 Task: Check the traffic conditions on Interstate 71 in Cincinnati.
Action: Mouse moved to (115, 71)
Screenshot: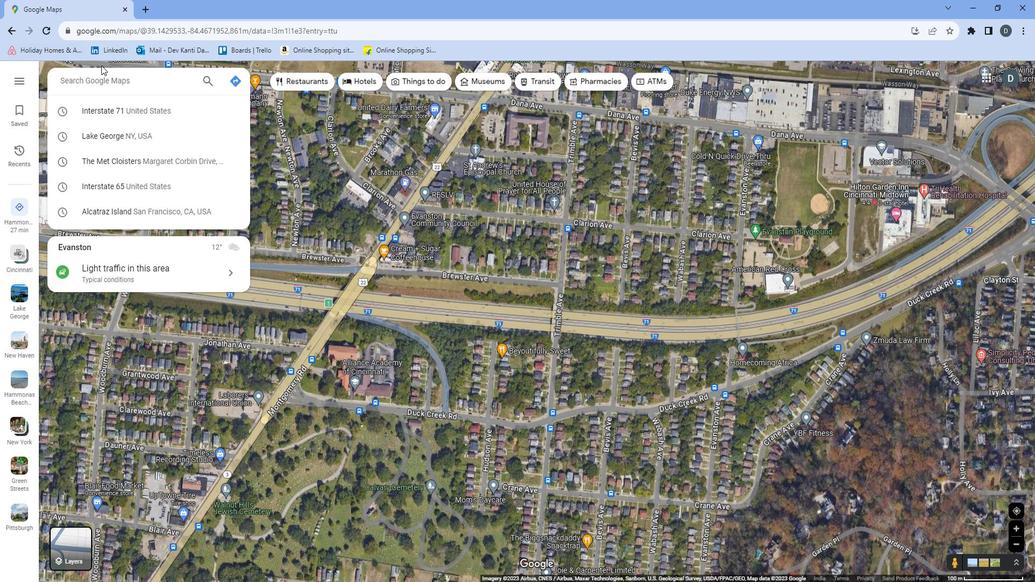 
Action: Mouse pressed left at (115, 71)
Screenshot: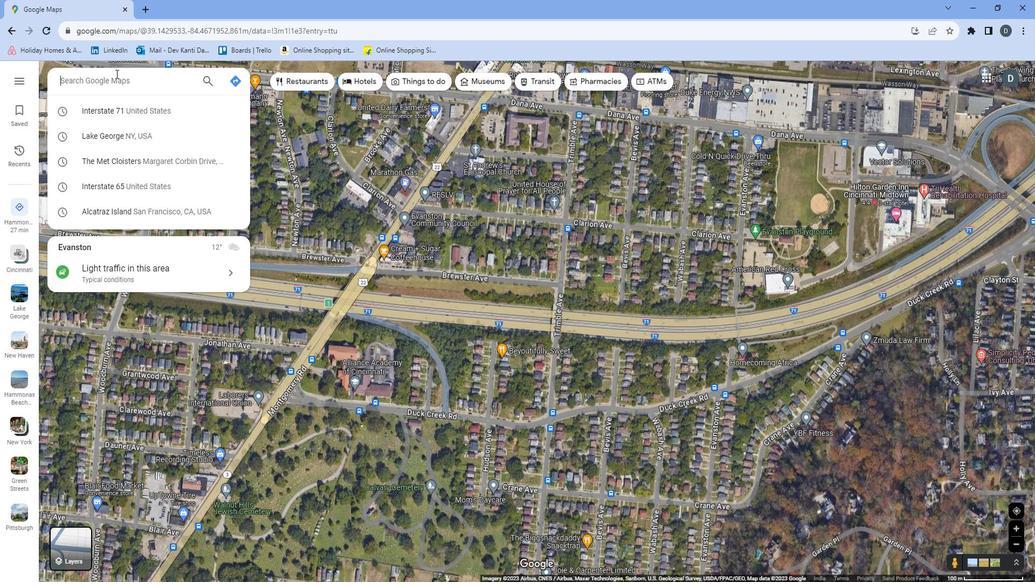 
Action: Mouse moved to (116, 71)
Screenshot: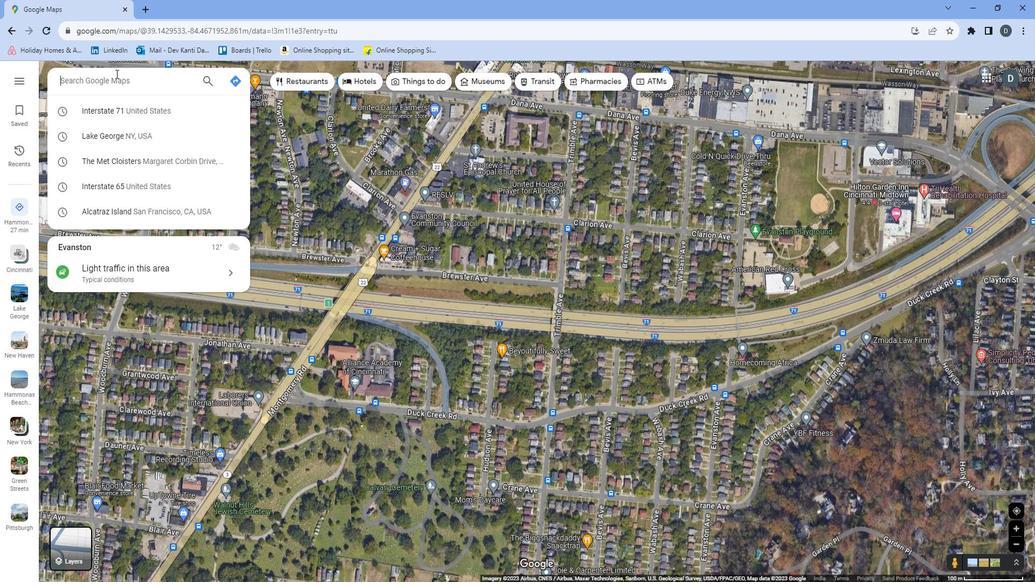 
Action: Key pressed <Key.shift>Interstate<Key.space>8<Key.backspace>71<Key.space>in<Key.space><Key.shift>Cincinnati<Key.enter>
Screenshot: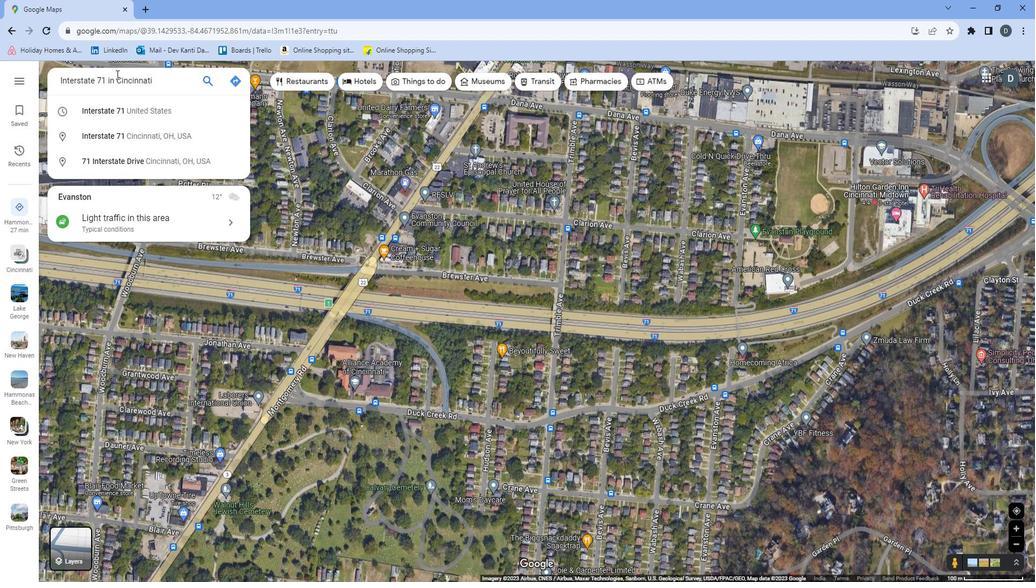 
Action: Mouse moved to (294, 526)
Screenshot: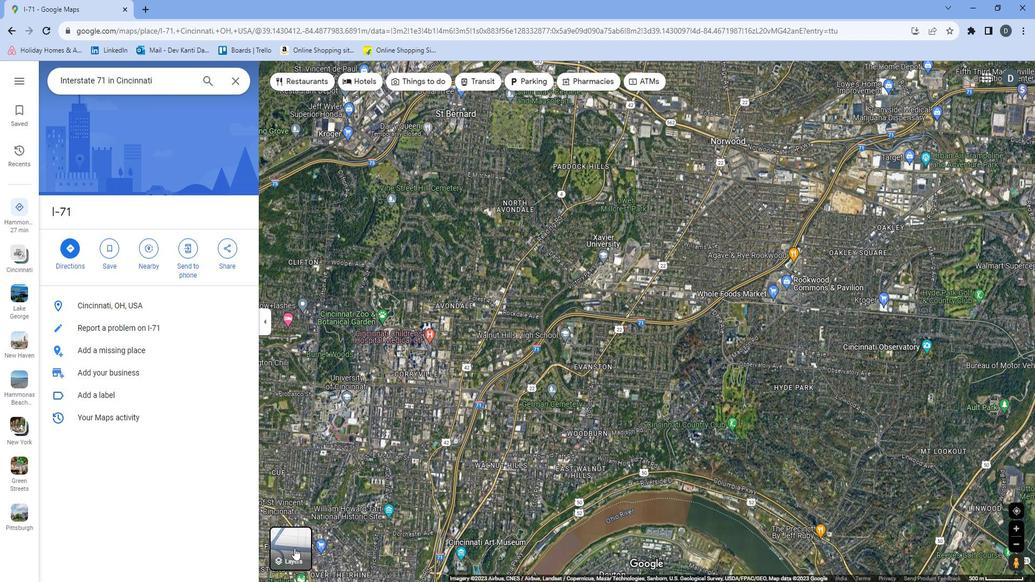 
Action: Mouse pressed left at (294, 526)
Screenshot: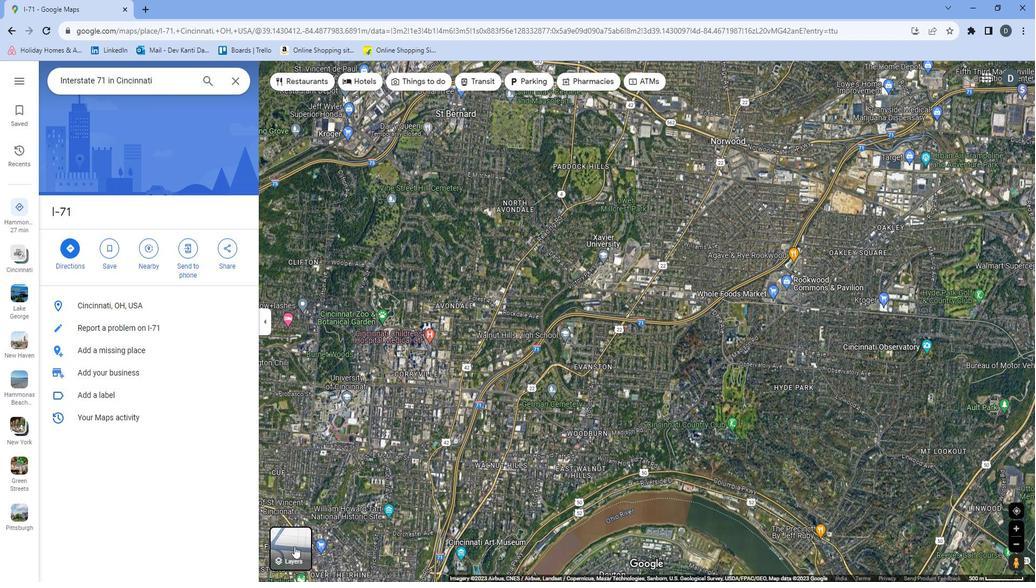 
Action: Mouse moved to (370, 520)
Screenshot: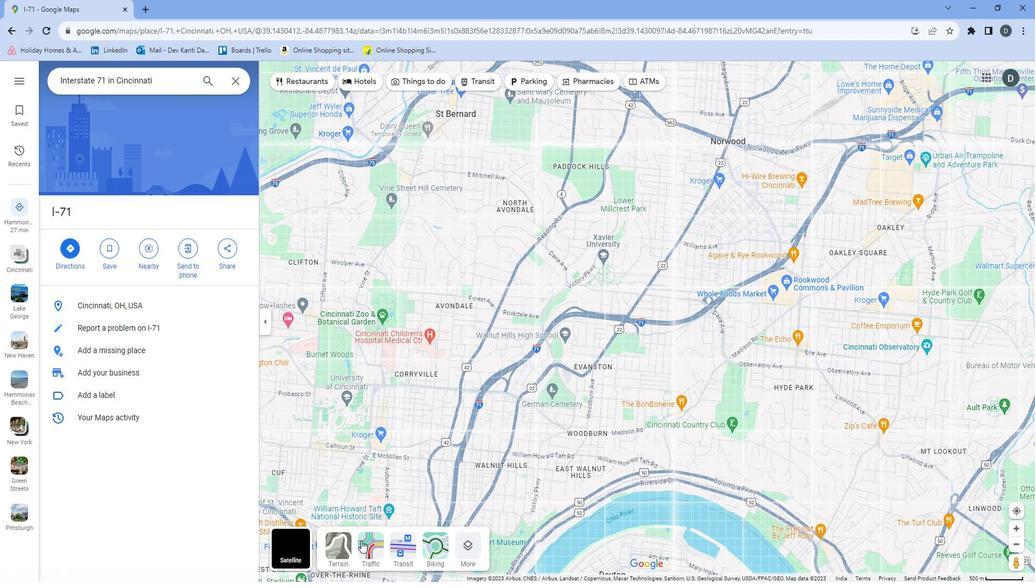 
Action: Mouse pressed left at (370, 520)
Screenshot: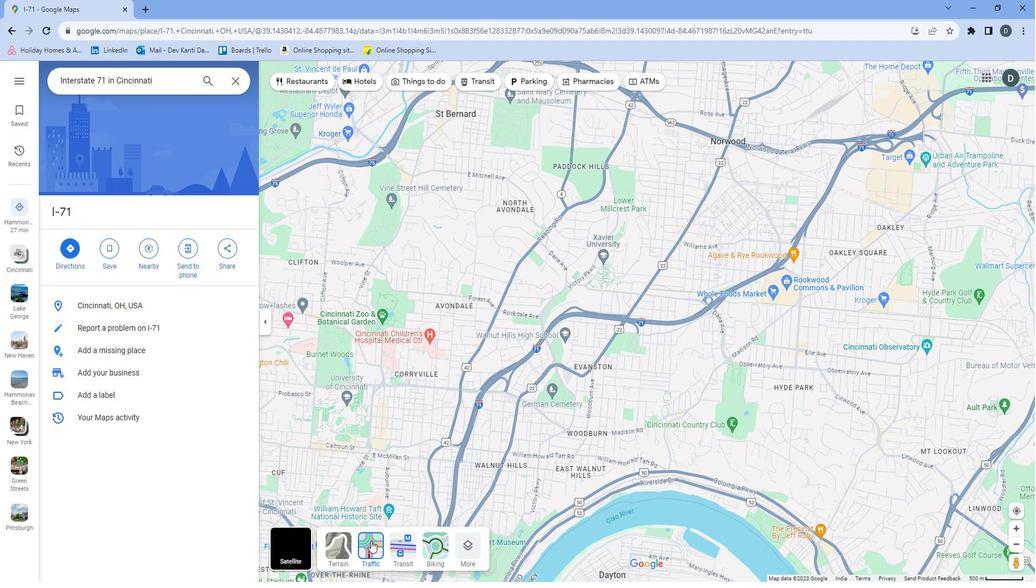 
Action: Mouse moved to (423, 483)
Screenshot: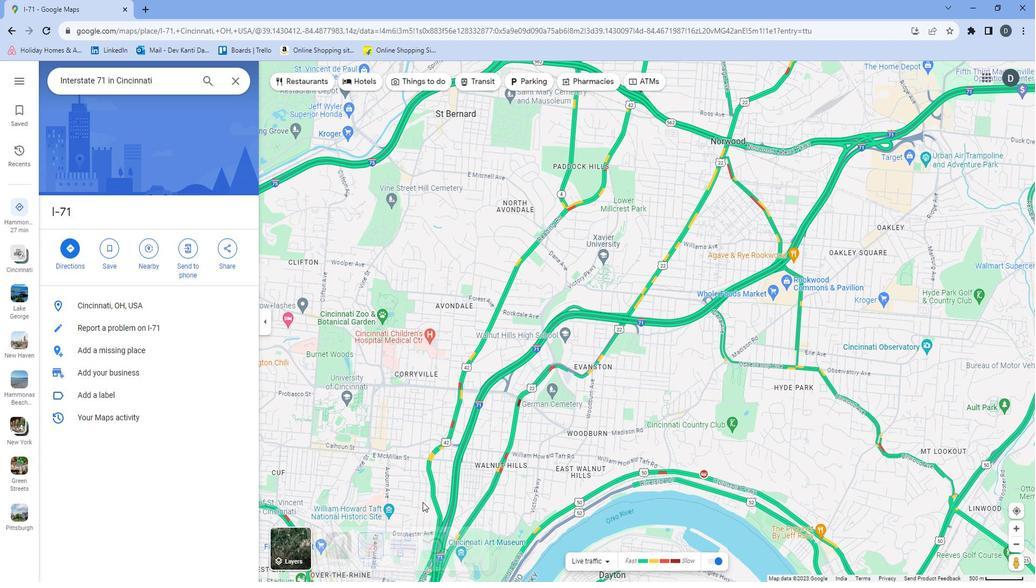 
Action: Mouse scrolled (423, 484) with delta (0, 0)
Screenshot: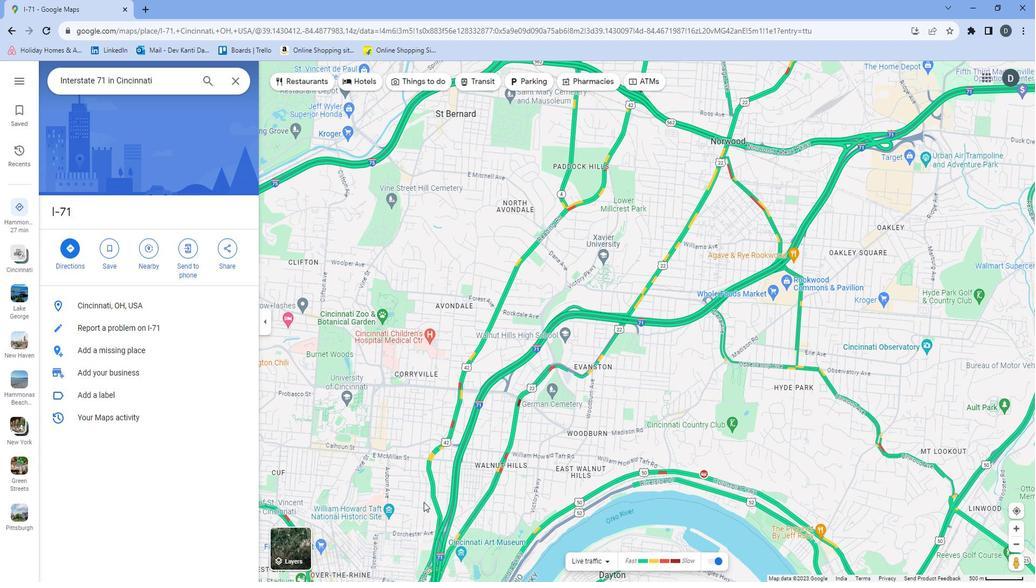 
Action: Mouse scrolled (423, 484) with delta (0, 0)
Screenshot: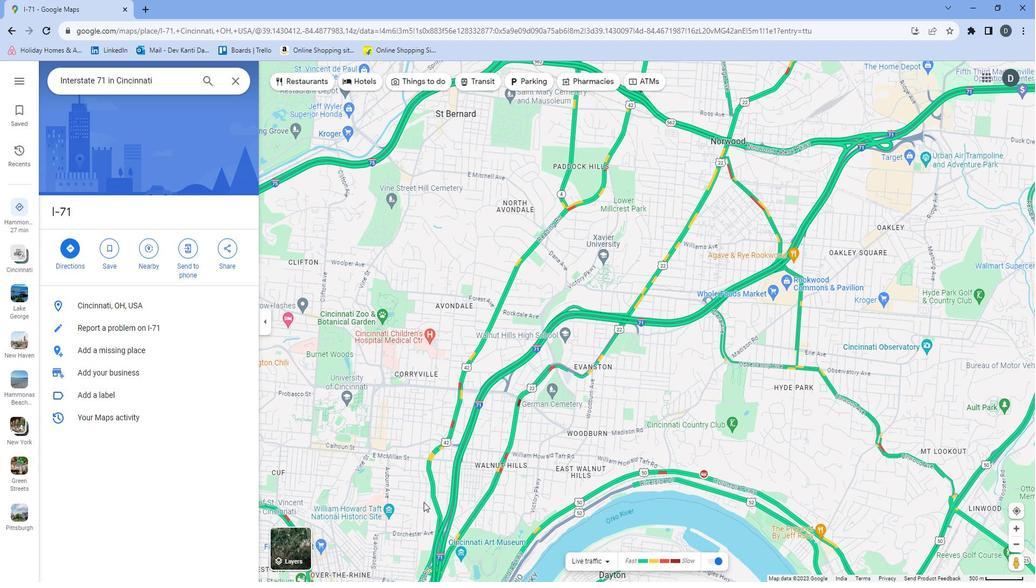 
Action: Mouse scrolled (423, 484) with delta (0, 0)
Screenshot: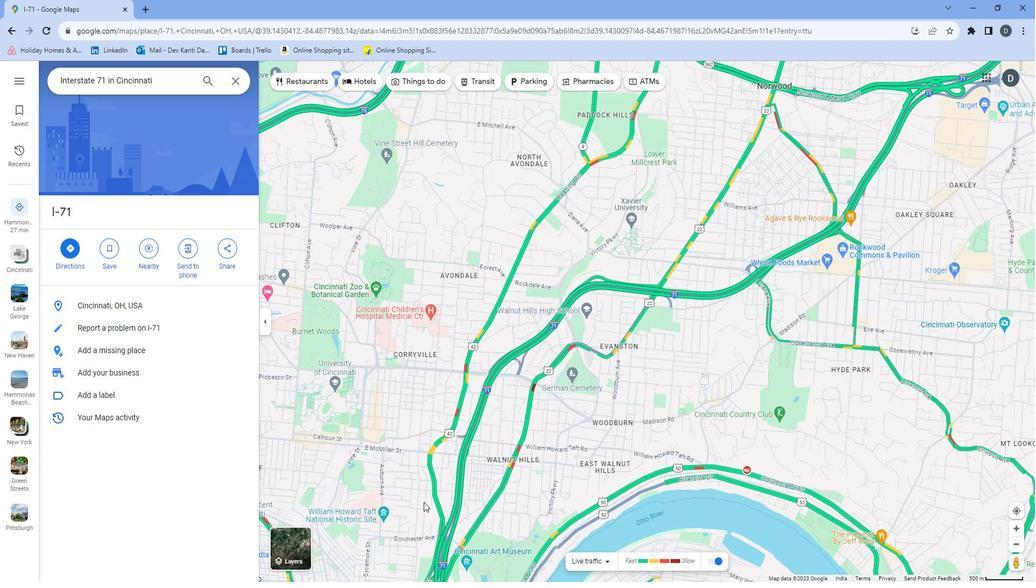 
Action: Mouse scrolled (423, 484) with delta (0, 0)
Screenshot: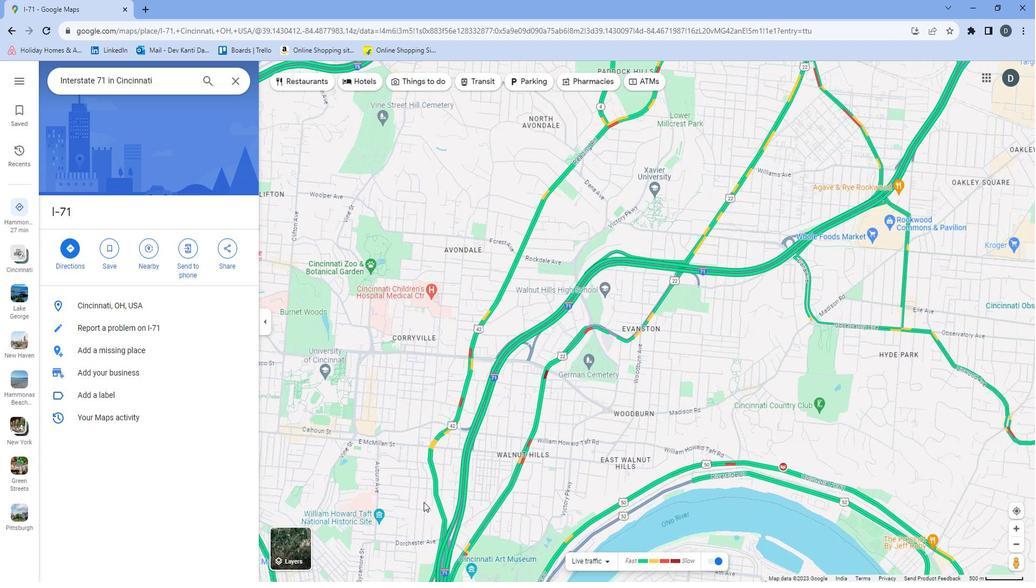 
Action: Mouse scrolled (423, 484) with delta (0, 0)
Screenshot: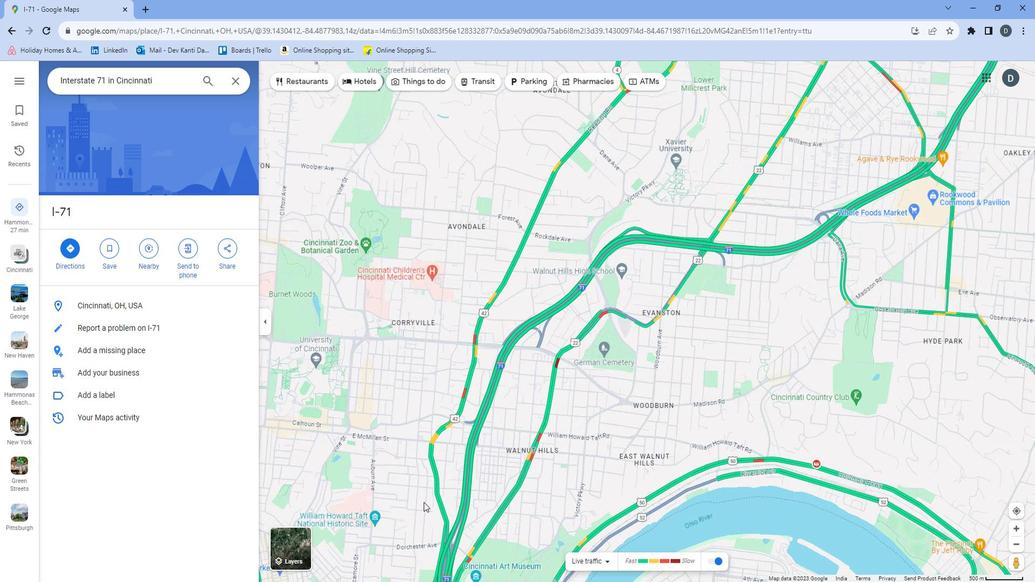 
Action: Mouse moved to (502, 500)
Screenshot: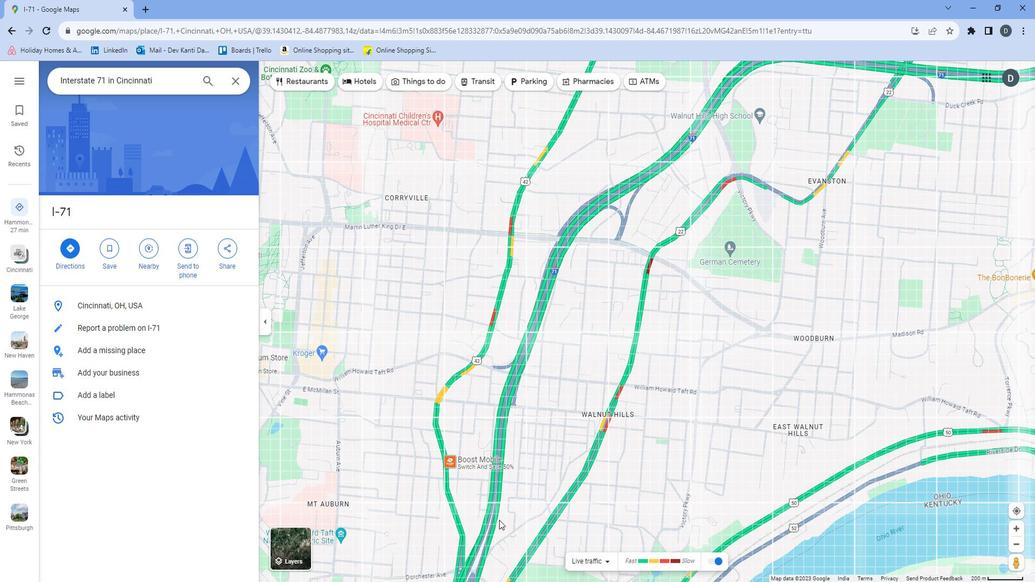 
Action: Mouse scrolled (502, 500) with delta (0, 0)
Screenshot: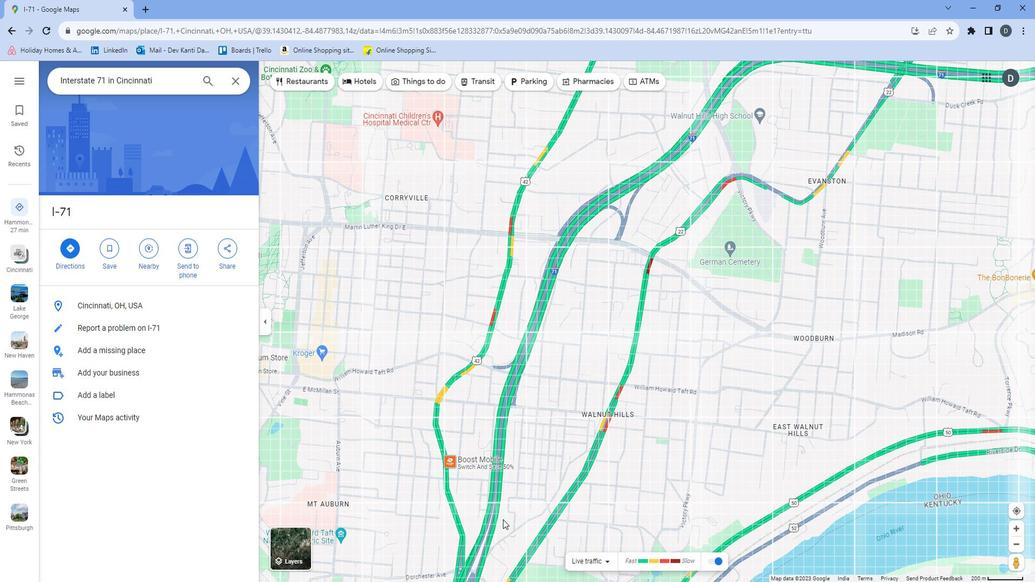 
Action: Mouse scrolled (502, 500) with delta (0, 0)
Screenshot: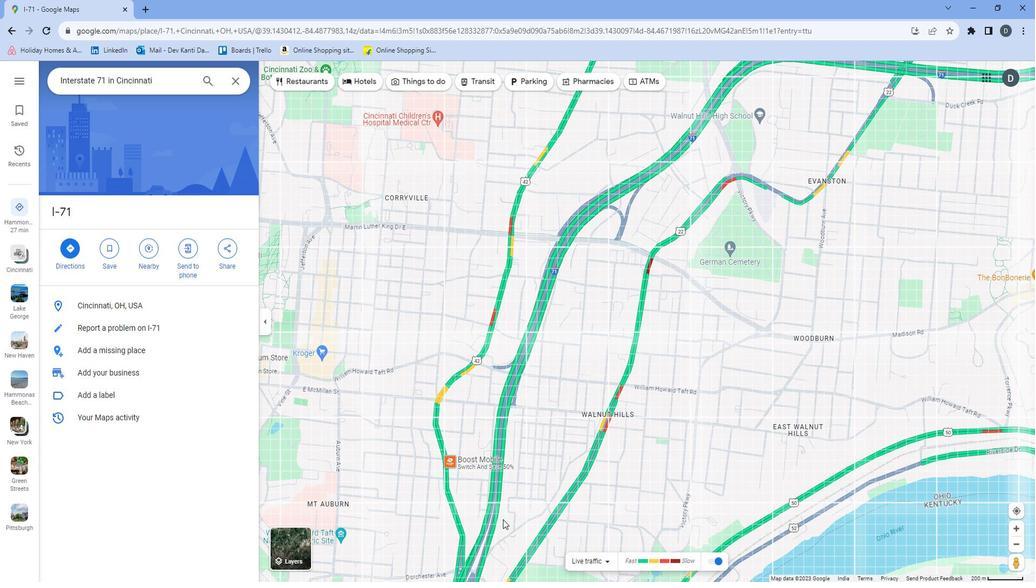 
Action: Mouse moved to (506, 499)
Screenshot: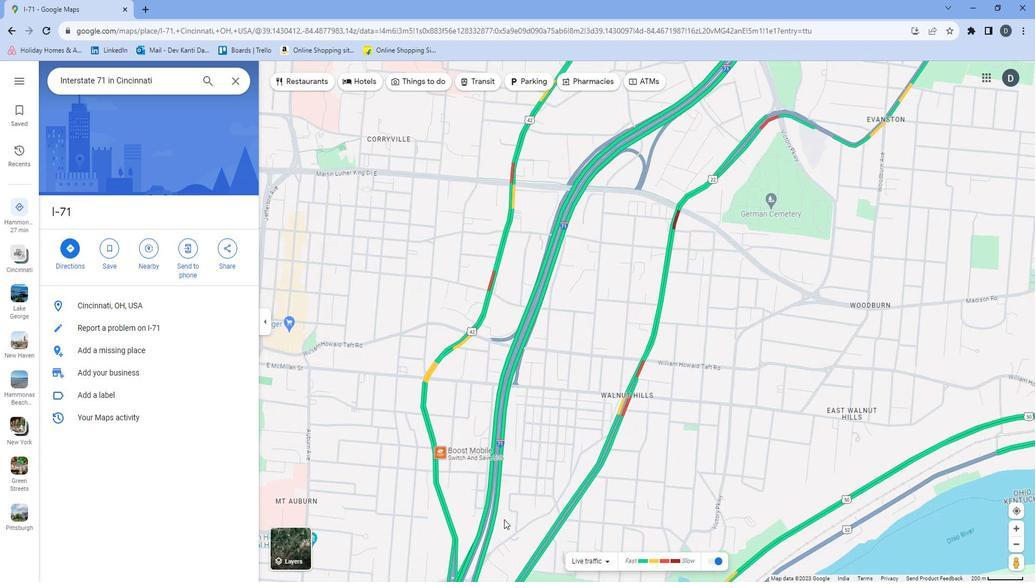 
Action: Mouse scrolled (506, 499) with delta (0, 0)
Screenshot: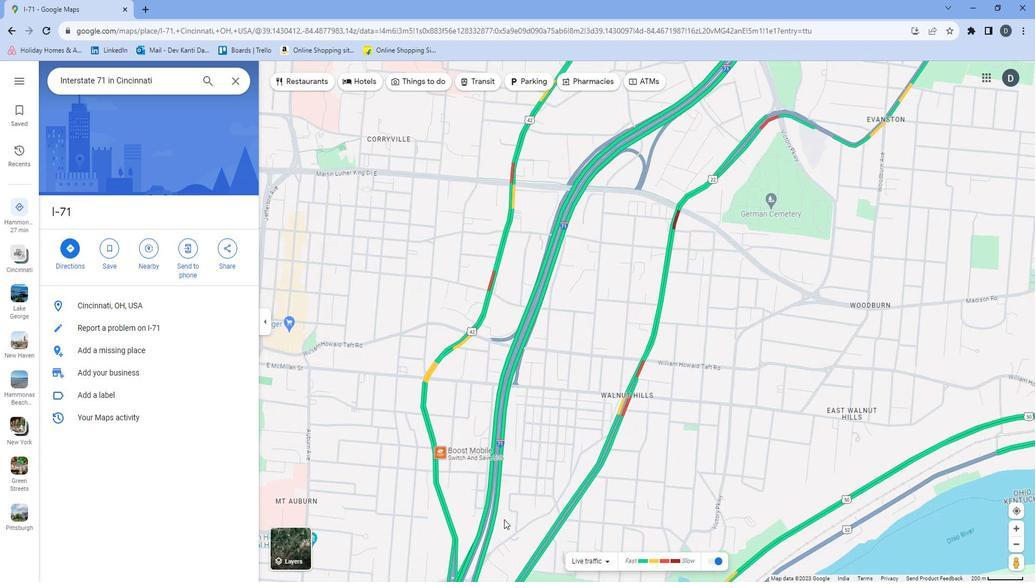 
Action: Mouse moved to (531, 440)
Screenshot: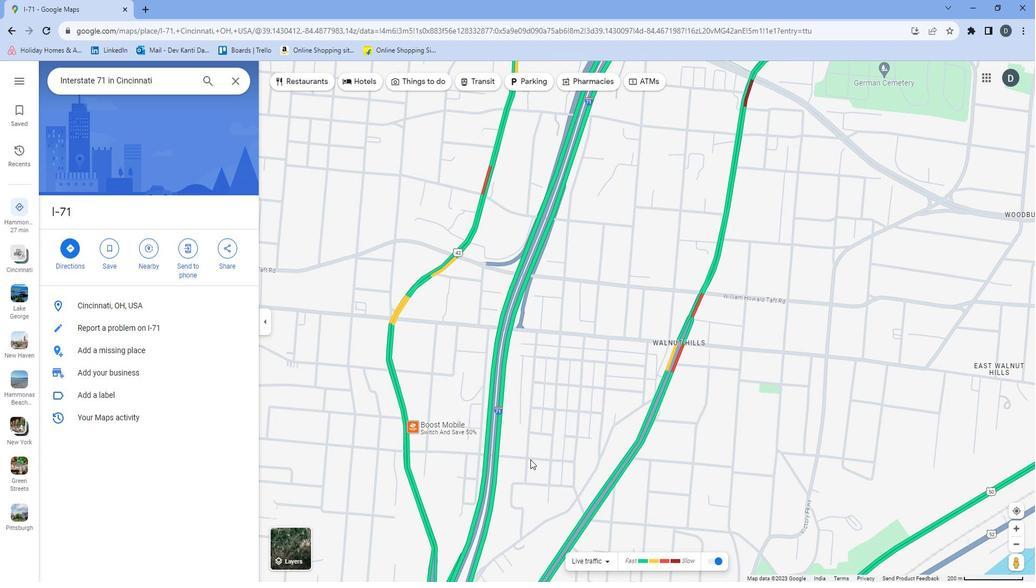 
Action: Mouse pressed left at (531, 440)
Screenshot: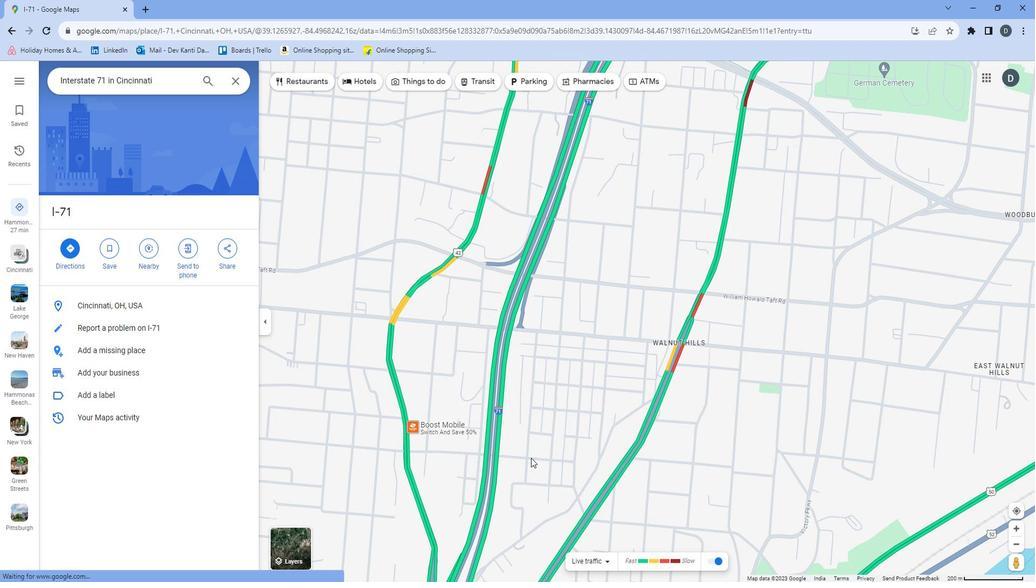 
Action: Mouse moved to (570, 392)
Screenshot: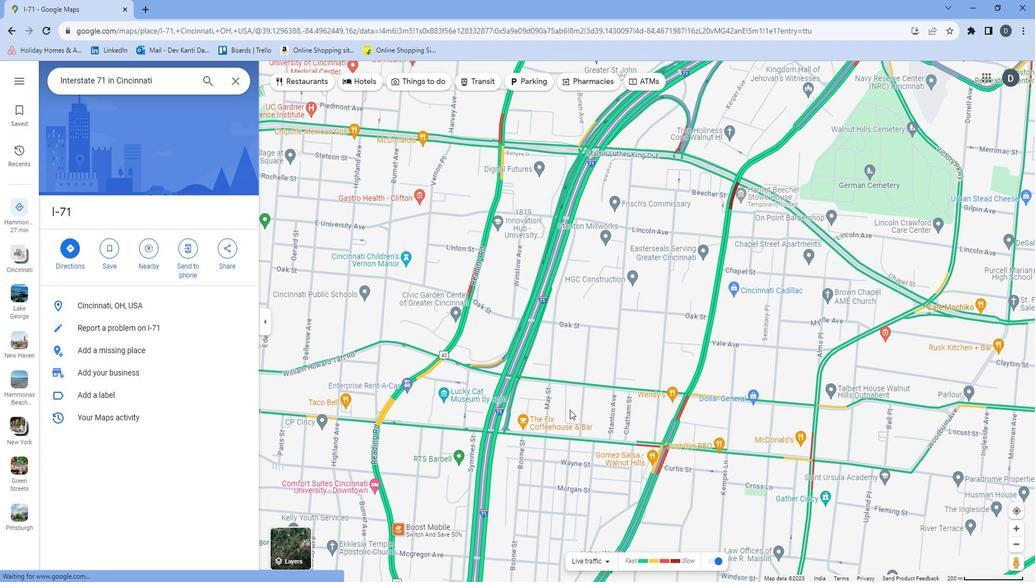 
Action: Mouse pressed left at (570, 392)
Screenshot: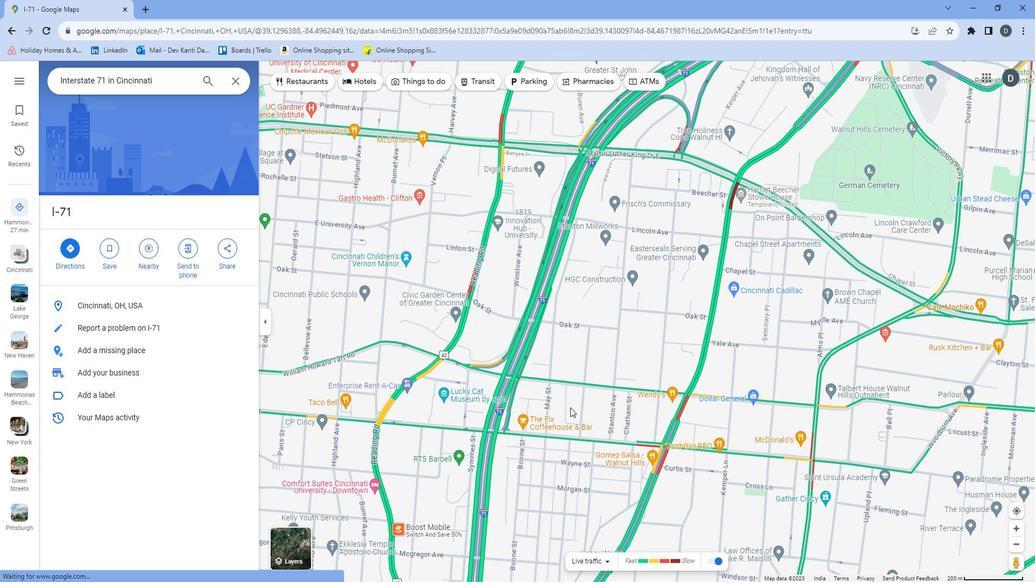 
Action: Mouse moved to (604, 414)
Screenshot: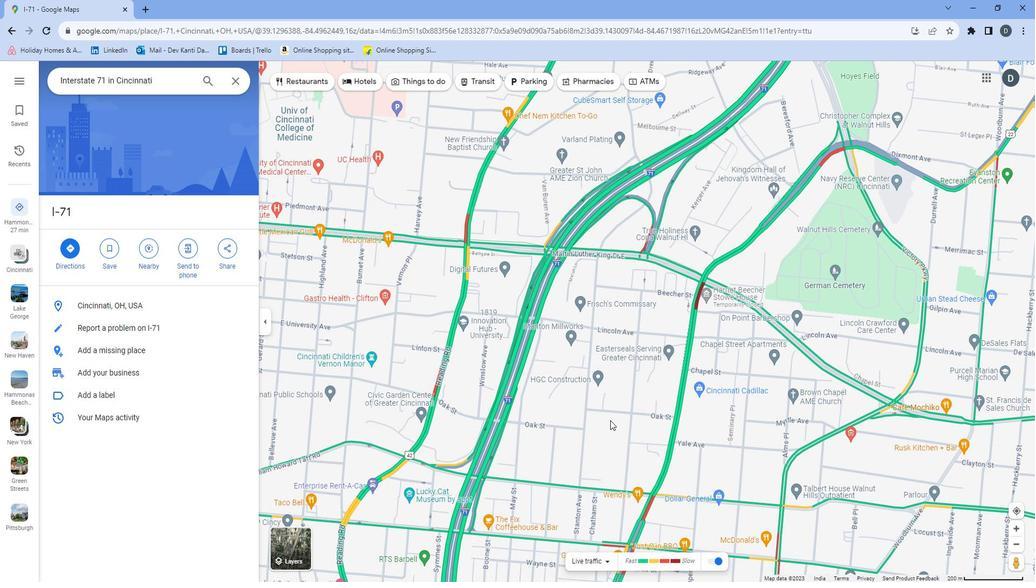 
Action: Mouse pressed left at (604, 414)
Screenshot: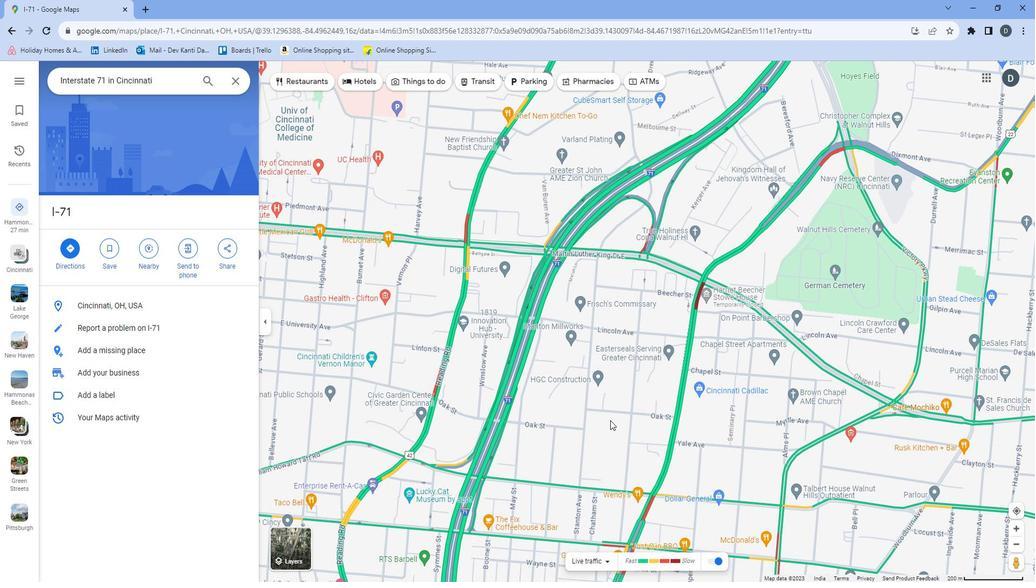 
Action: Mouse moved to (632, 338)
Screenshot: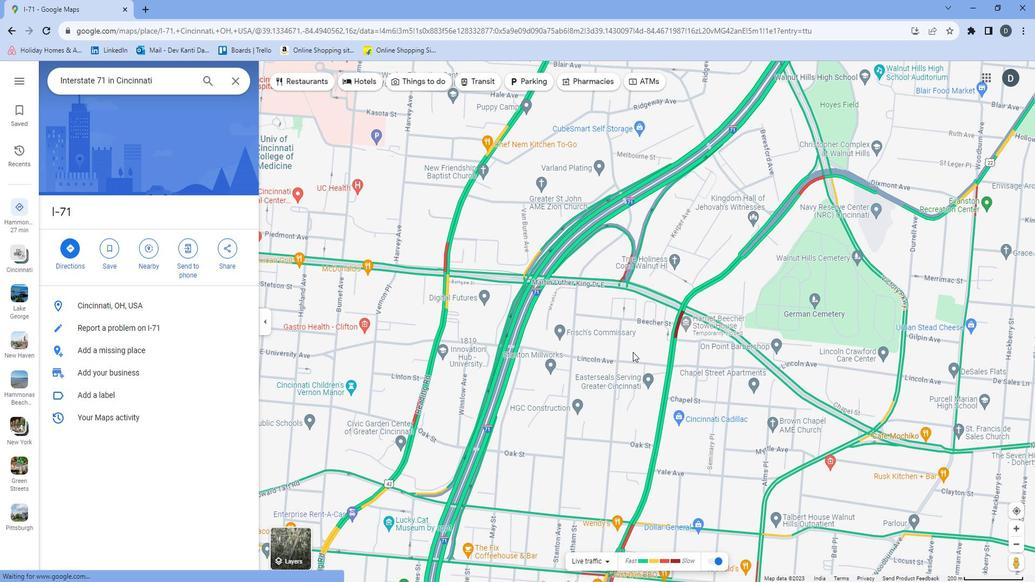 
Action: Mouse pressed left at (632, 338)
Screenshot: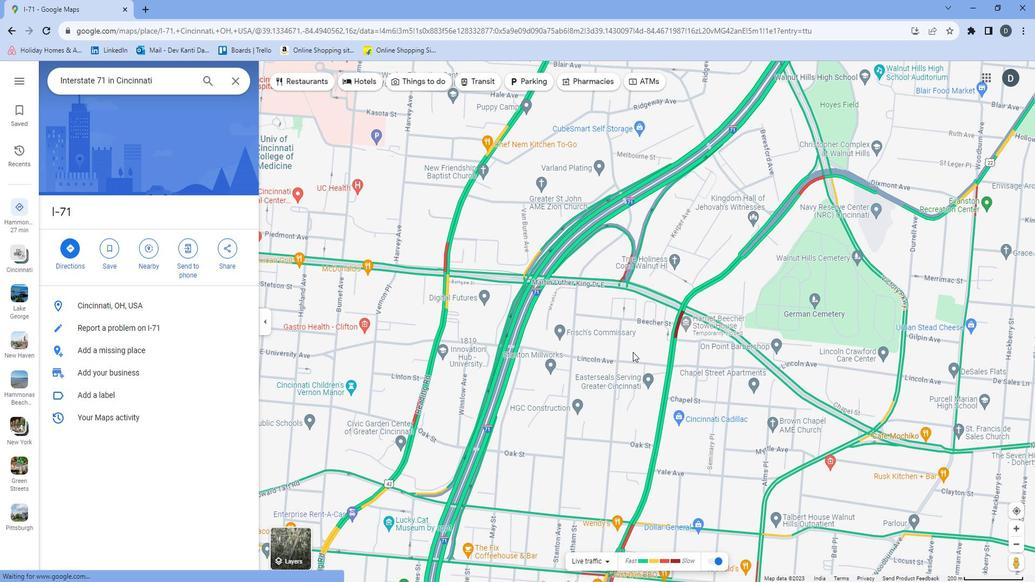 
Action: Mouse moved to (639, 325)
Screenshot: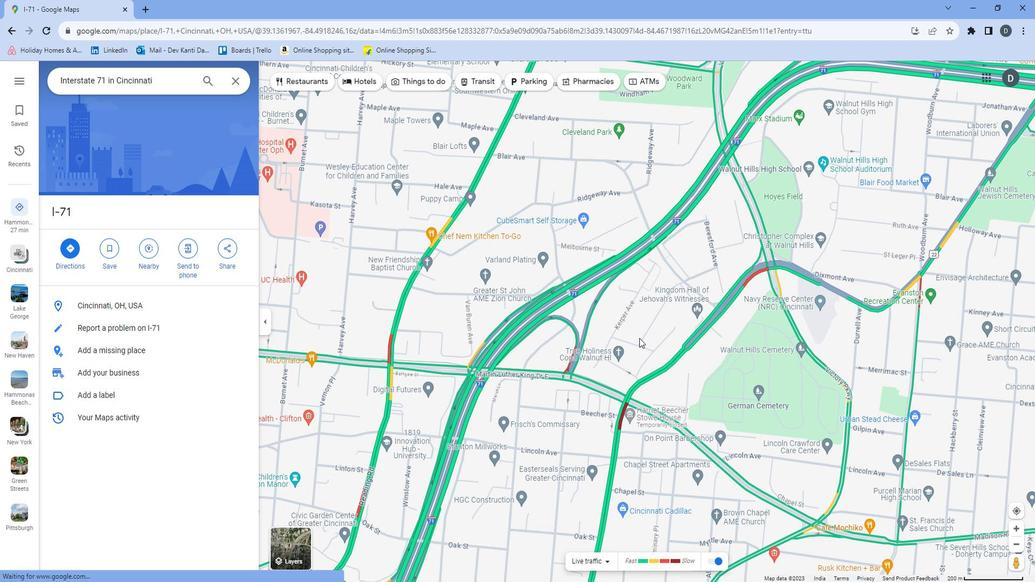
Action: Mouse pressed left at (639, 325)
Screenshot: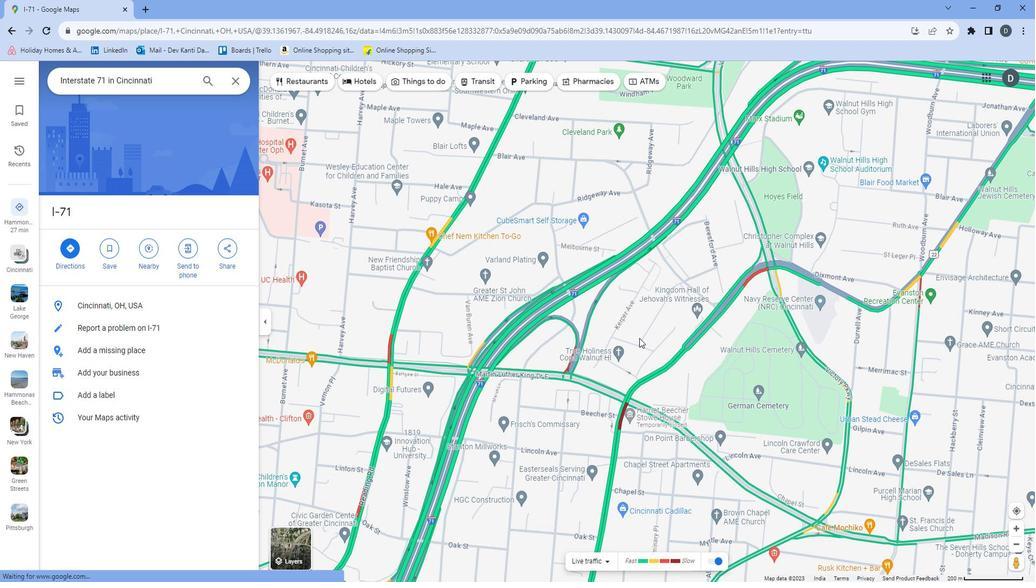 
Action: Mouse moved to (635, 372)
Screenshot: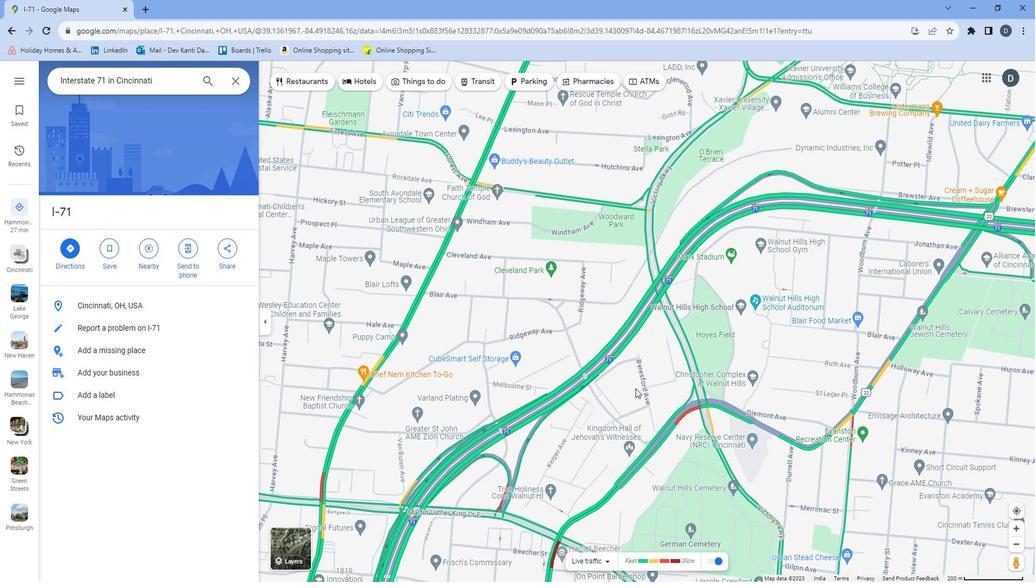
Action: Mouse pressed left at (635, 372)
Screenshot: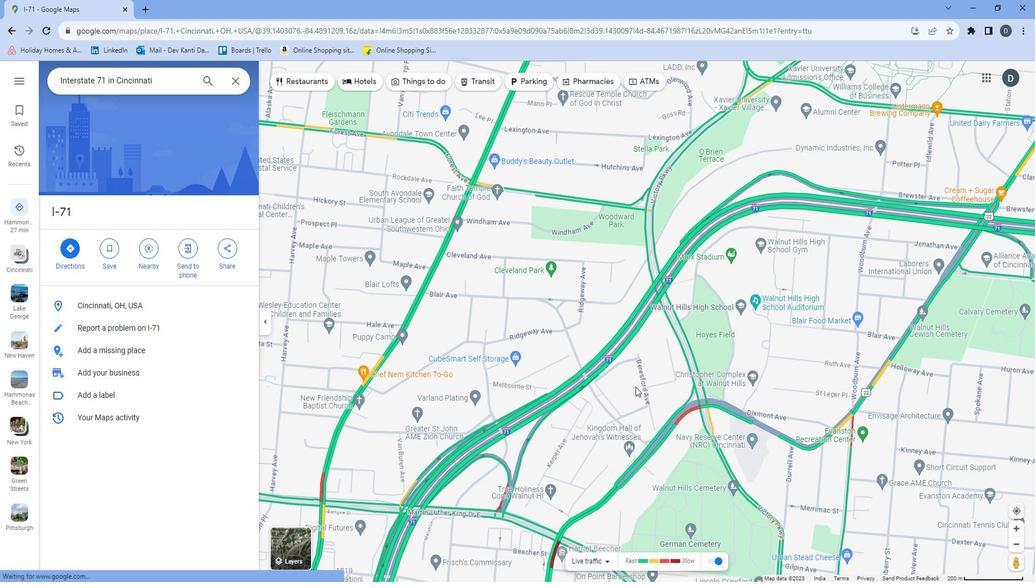 
Action: Mouse moved to (637, 396)
Screenshot: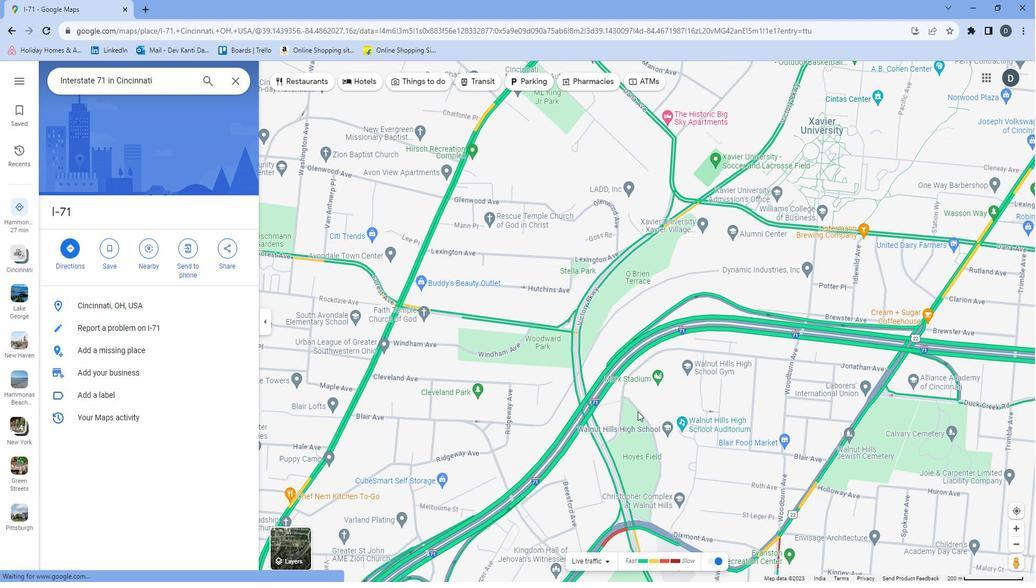 
Action: Mouse pressed left at (637, 396)
Screenshot: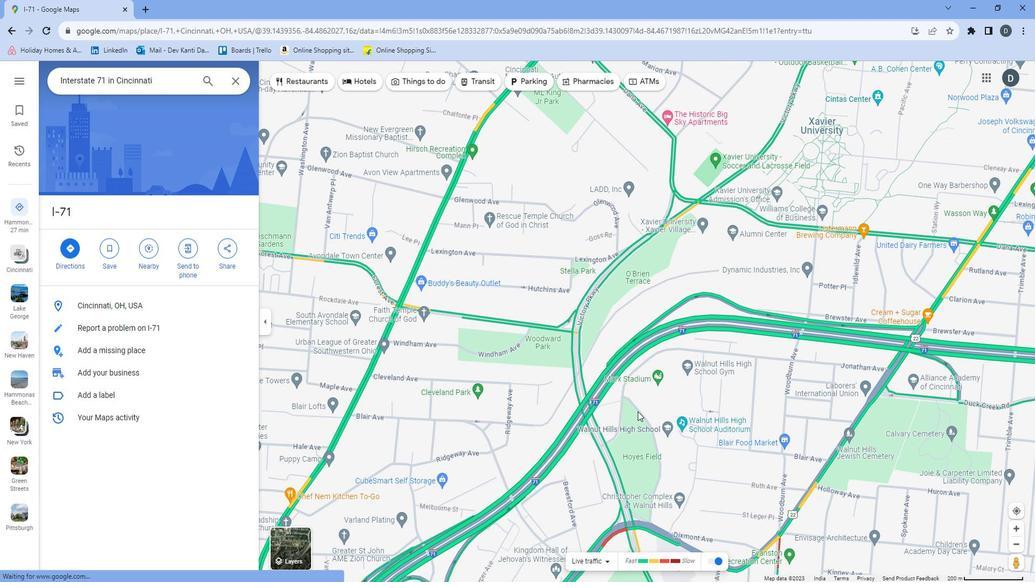 
Action: Mouse moved to (709, 442)
Screenshot: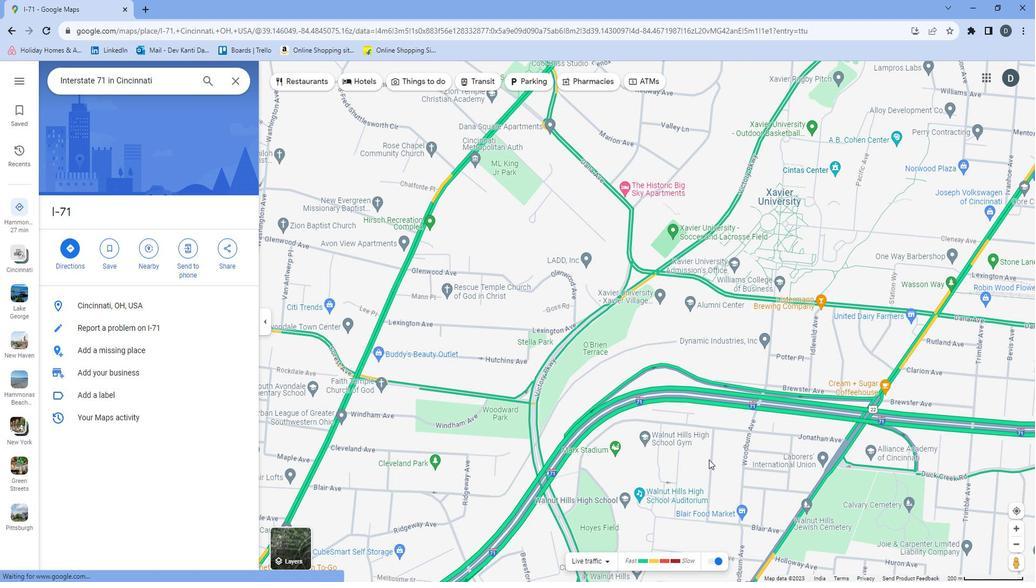 
Action: Mouse pressed left at (709, 442)
Screenshot: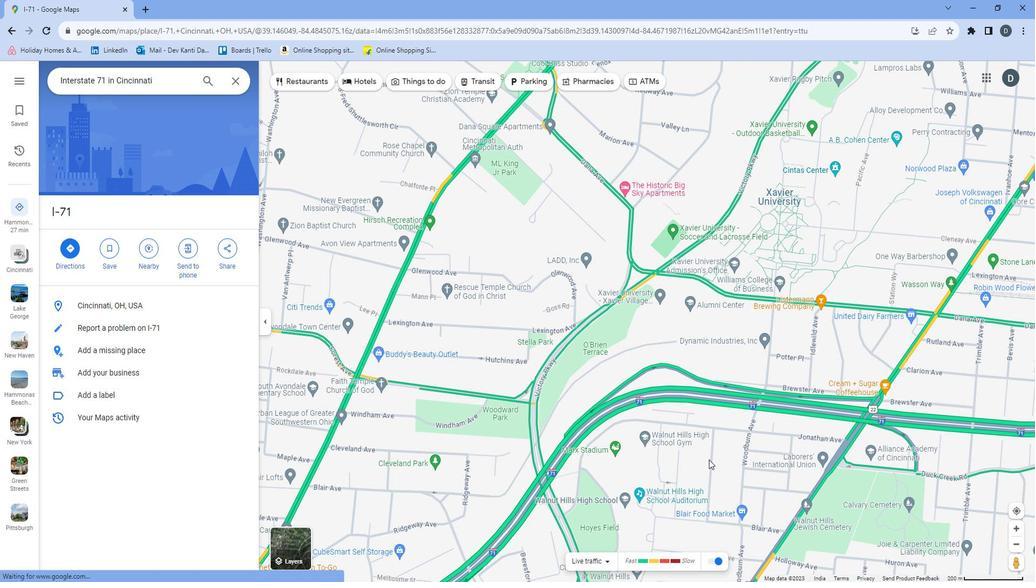 
Action: Mouse moved to (707, 418)
Screenshot: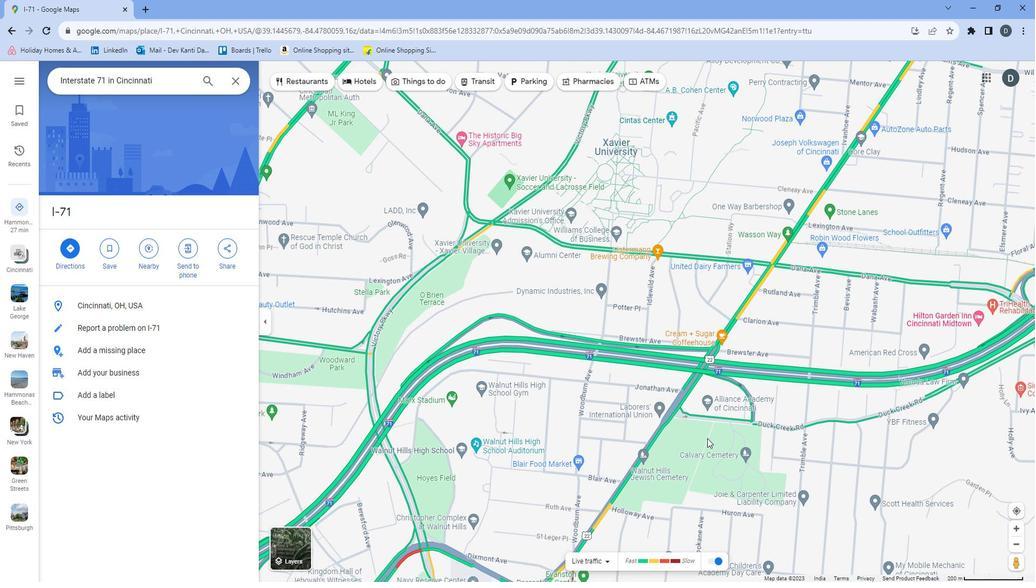 
Action: Mouse pressed left at (707, 418)
Screenshot: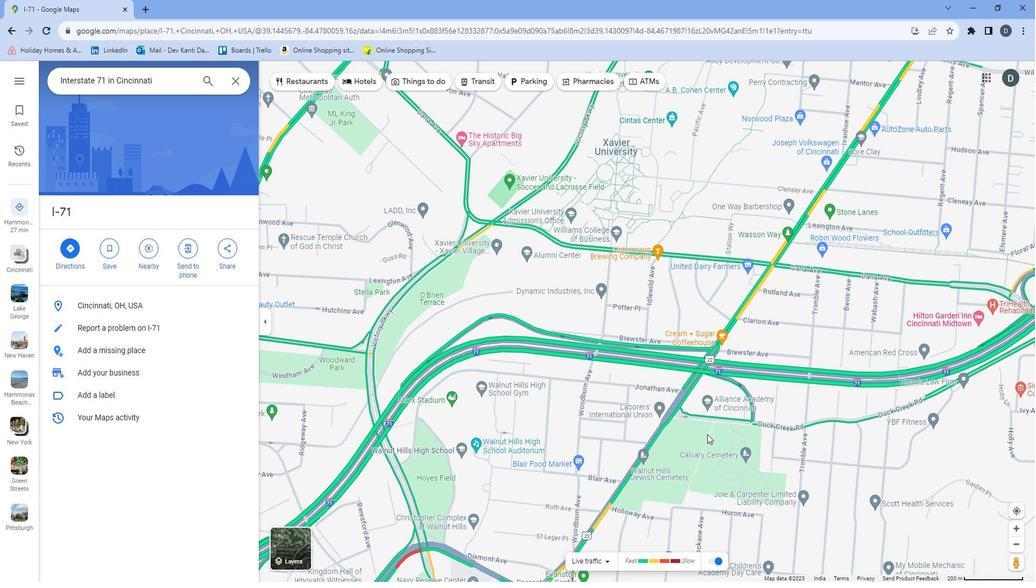 
Action: Mouse moved to (751, 389)
Screenshot: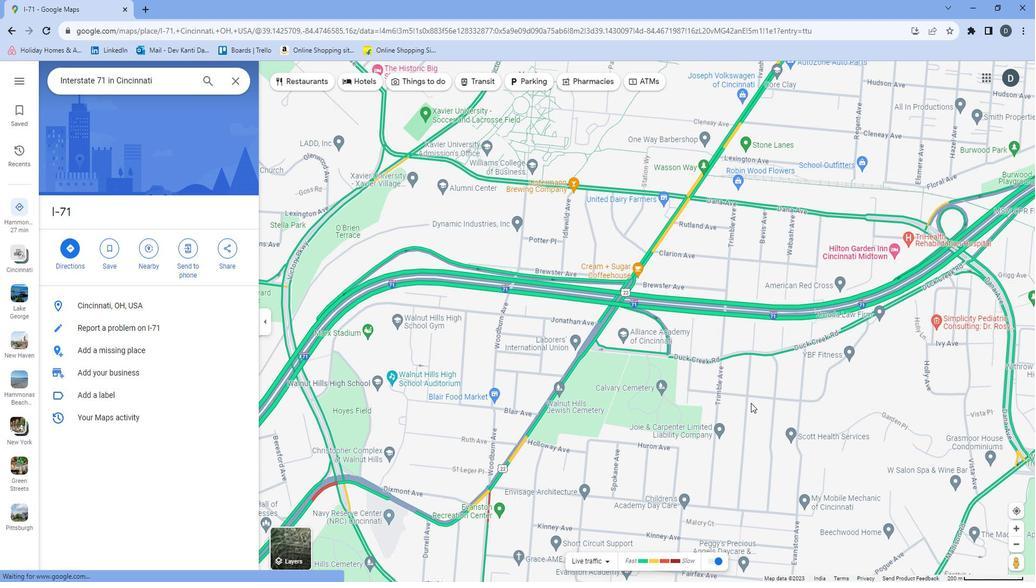 
Action: Mouse scrolled (751, 388) with delta (0, 0)
Screenshot: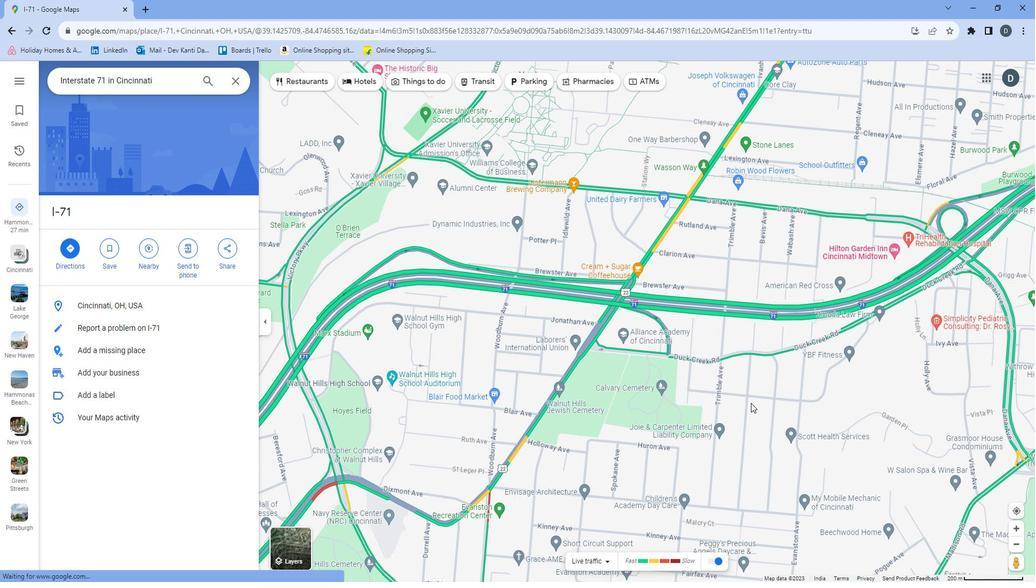 
Action: Mouse moved to (751, 391)
Screenshot: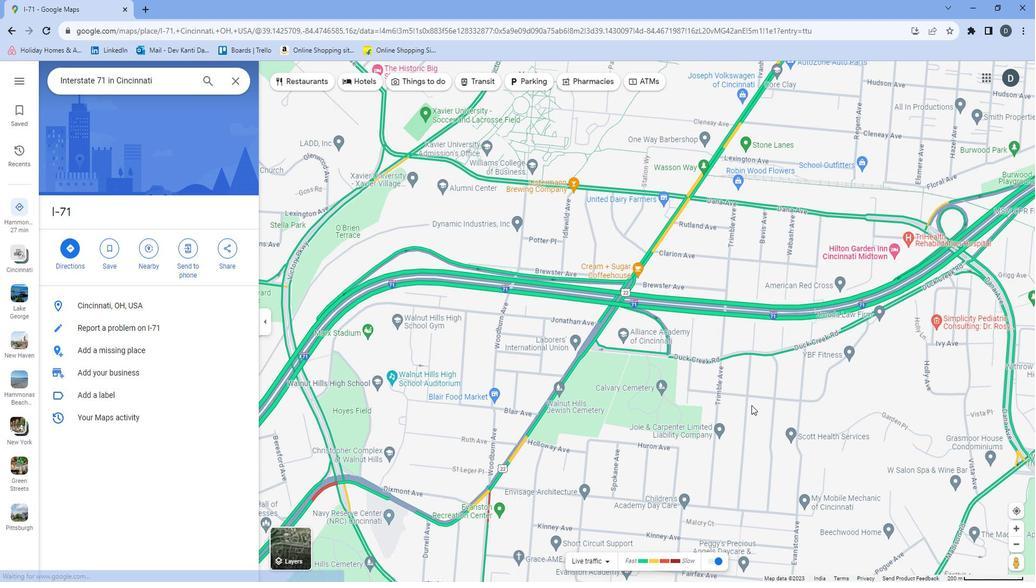 
Action: Mouse scrolled (751, 390) with delta (0, 0)
Screenshot: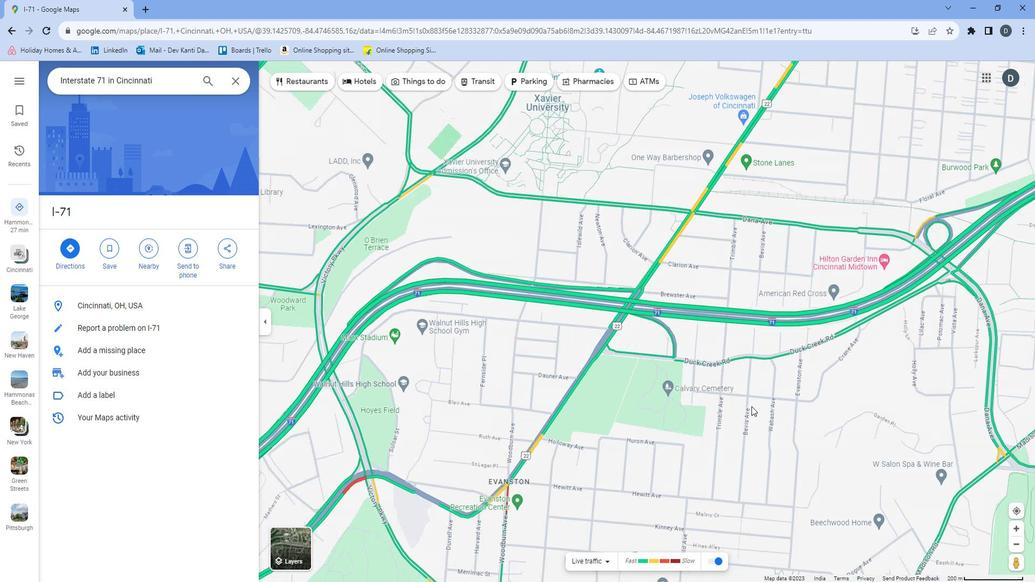
Action: Mouse moved to (721, 437)
Screenshot: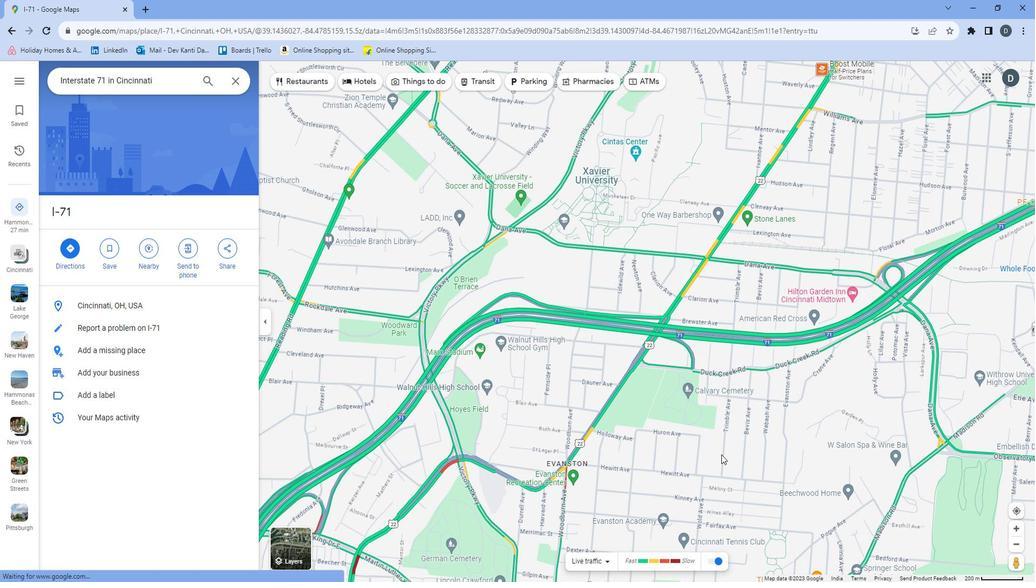 
Action: Mouse pressed left at (721, 437)
Screenshot: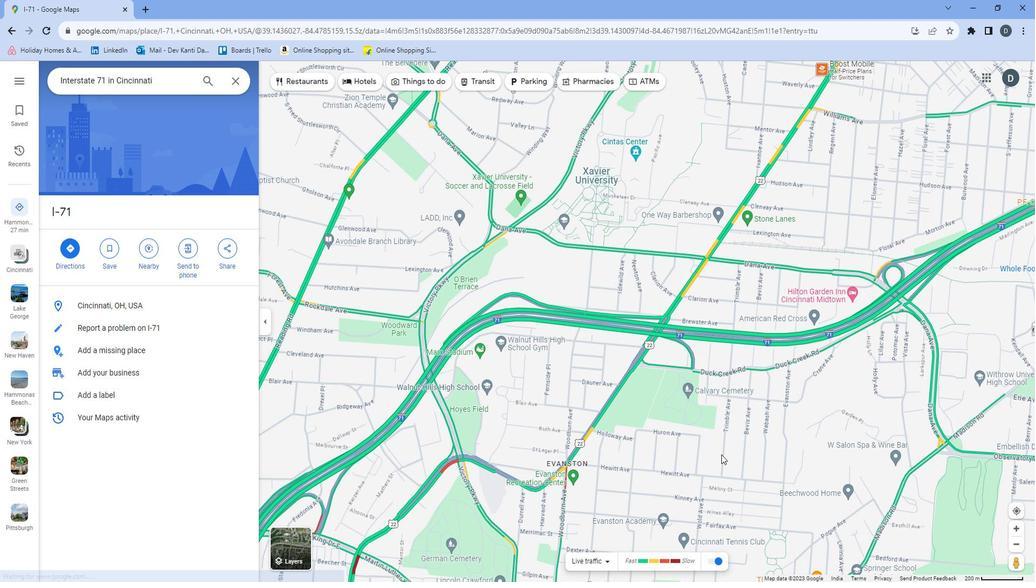 
Action: Mouse moved to (666, 414)
Screenshot: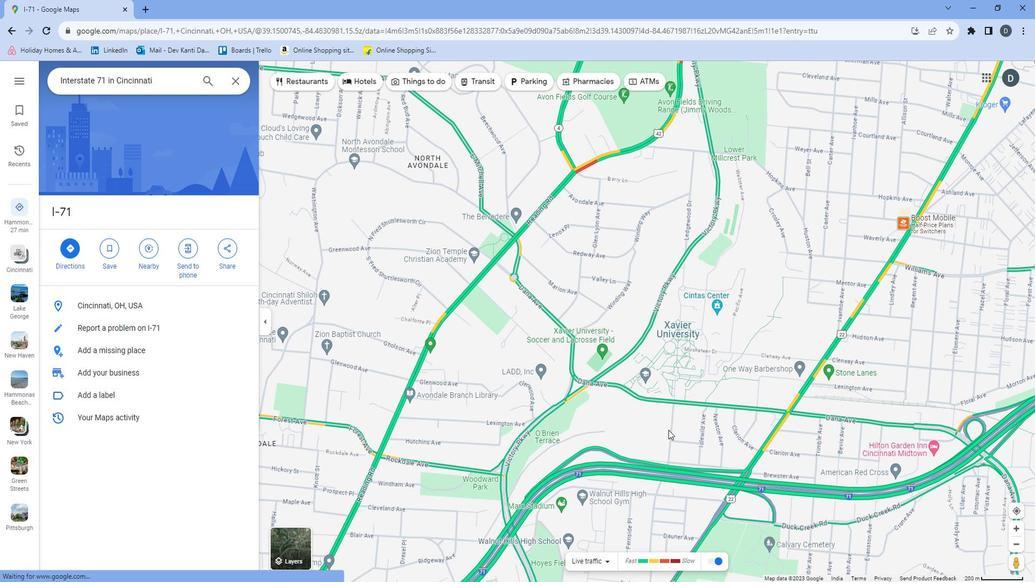 
Action: Mouse pressed left at (666, 414)
Screenshot: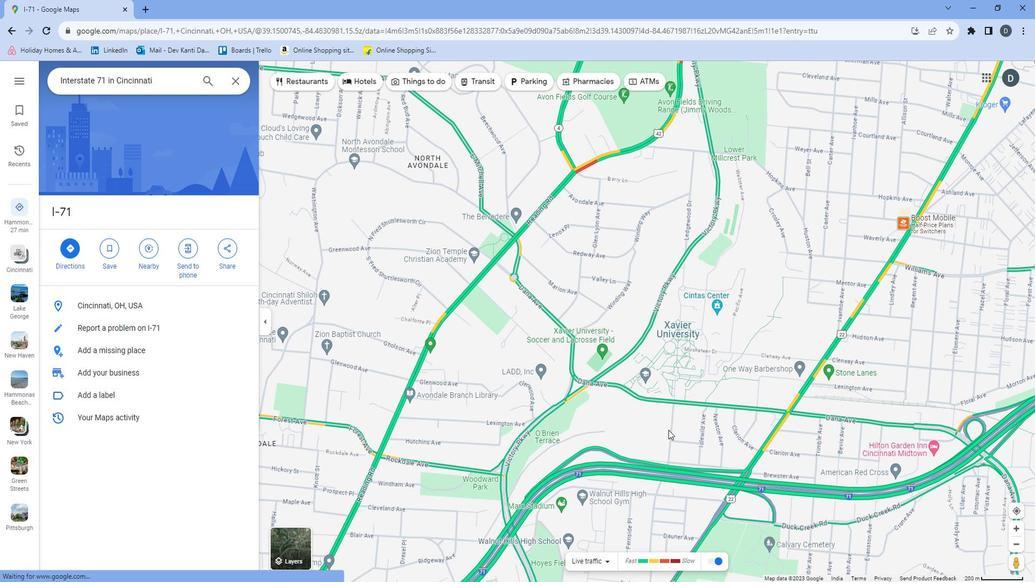 
Action: Mouse moved to (786, 438)
Screenshot: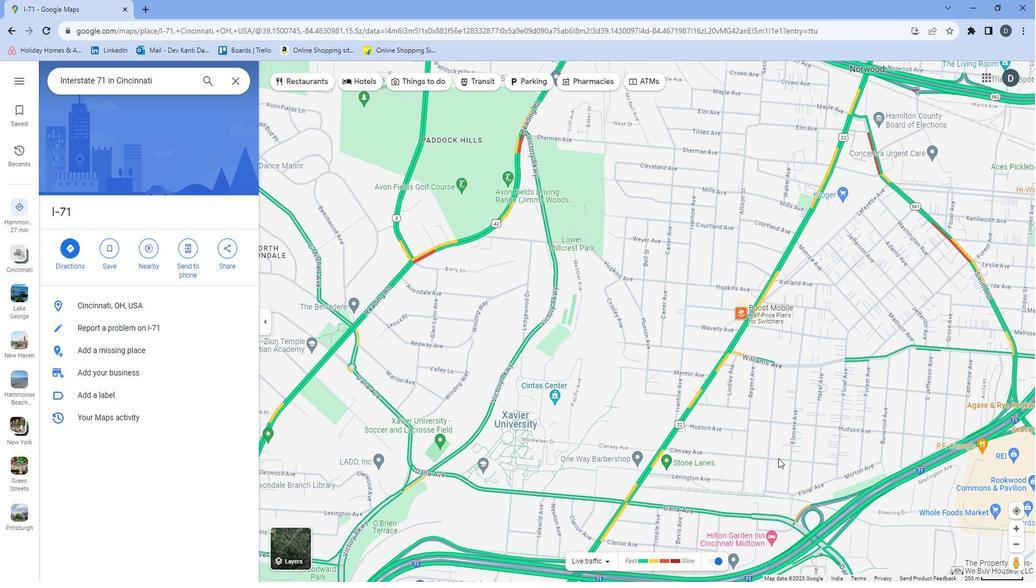 
Action: Mouse pressed left at (786, 438)
Screenshot: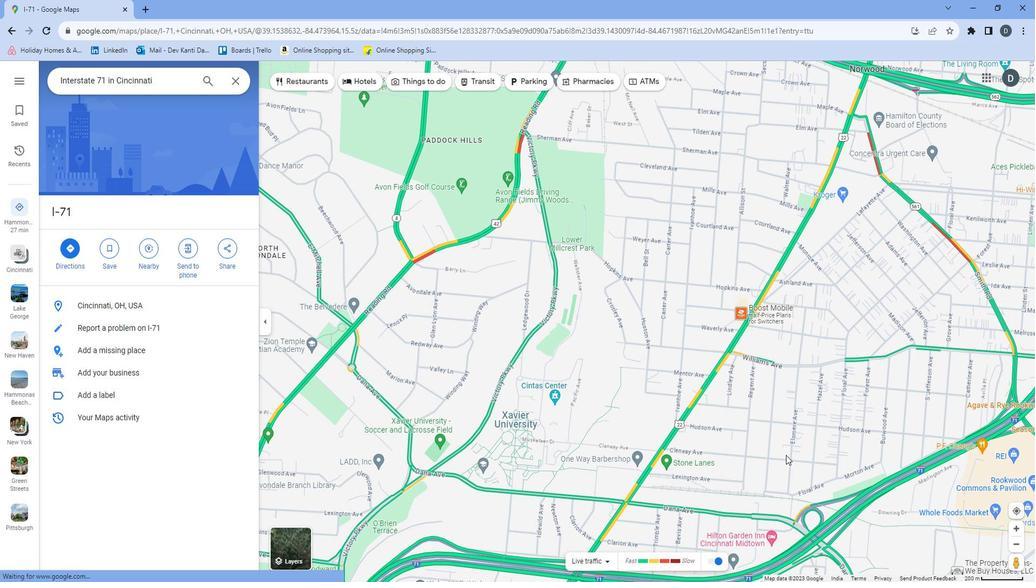
Action: Mouse moved to (654, 354)
Screenshot: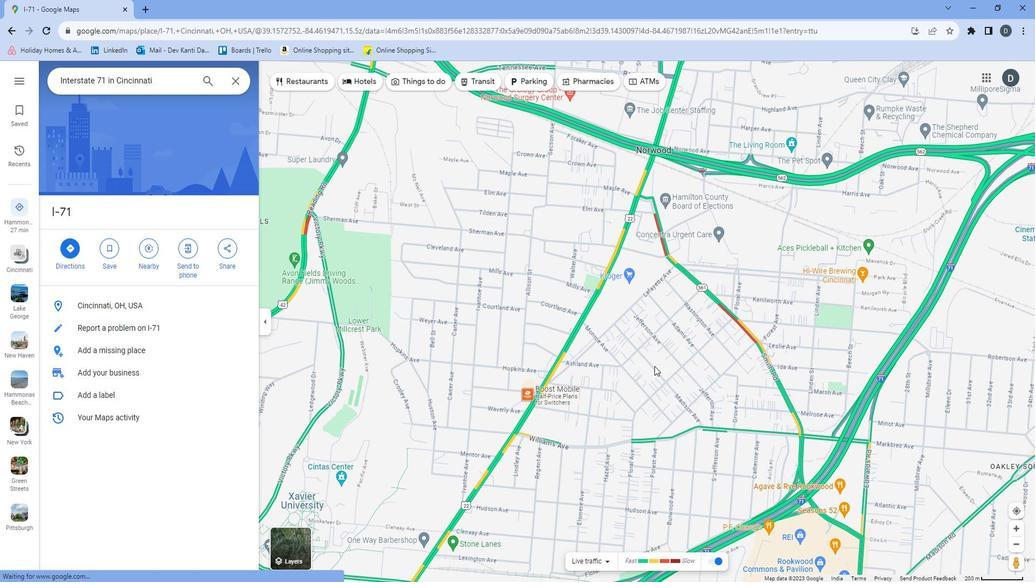 
Action: Mouse pressed left at (654, 354)
Screenshot: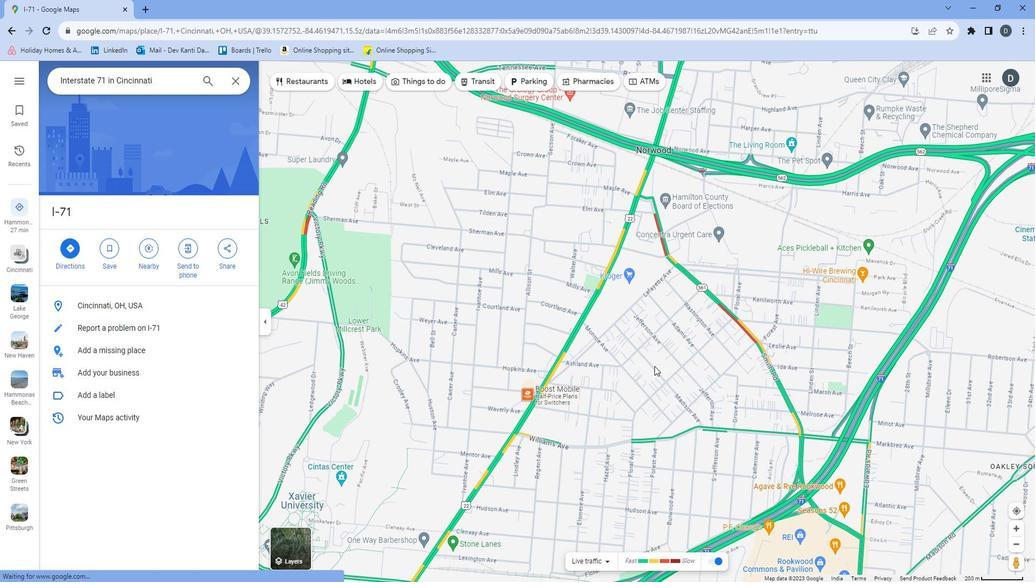 
Action: Mouse moved to (632, 434)
Screenshot: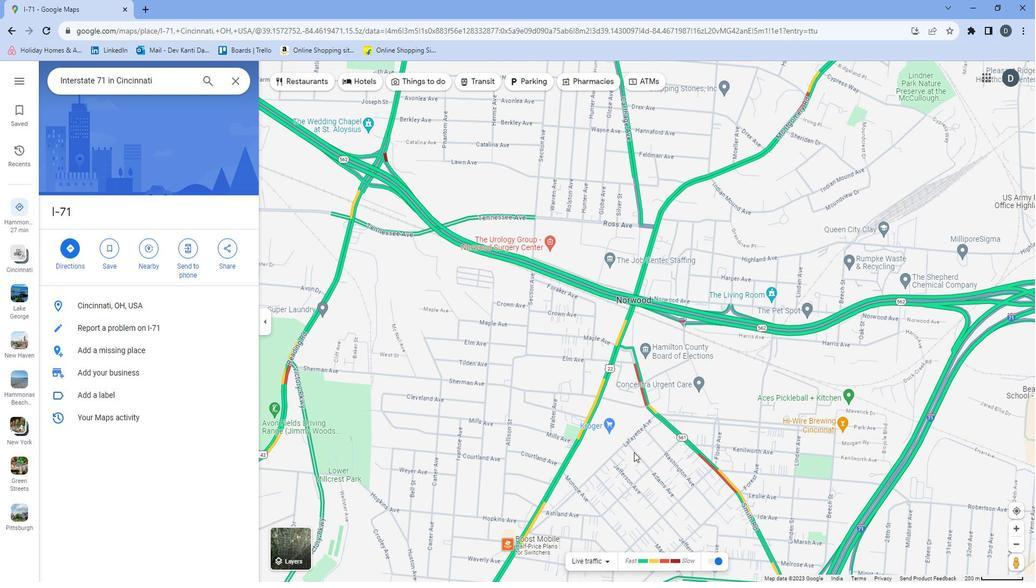 
Action: Mouse scrolled (632, 433) with delta (0, 0)
Screenshot: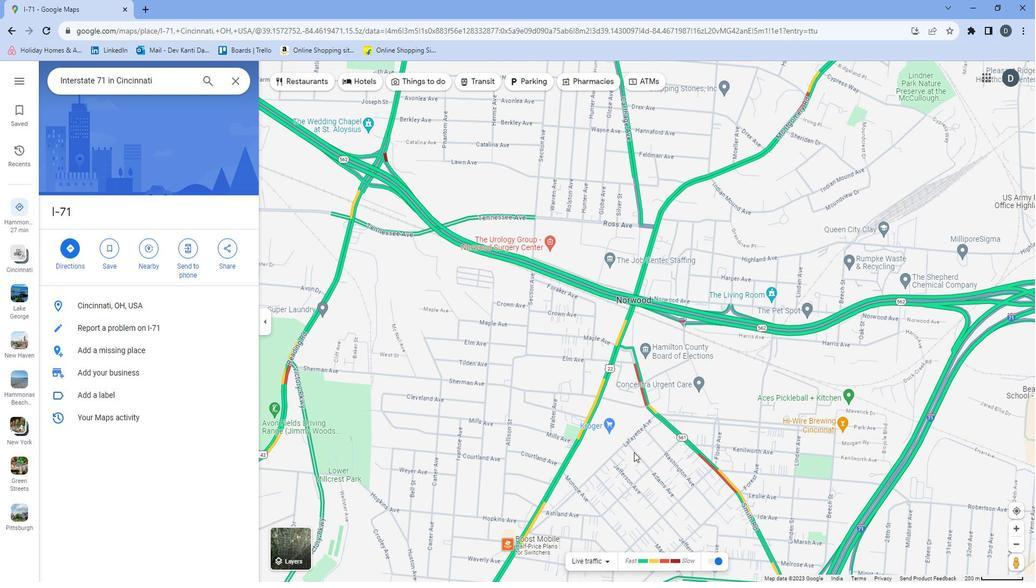 
Action: Mouse moved to (631, 433)
Screenshot: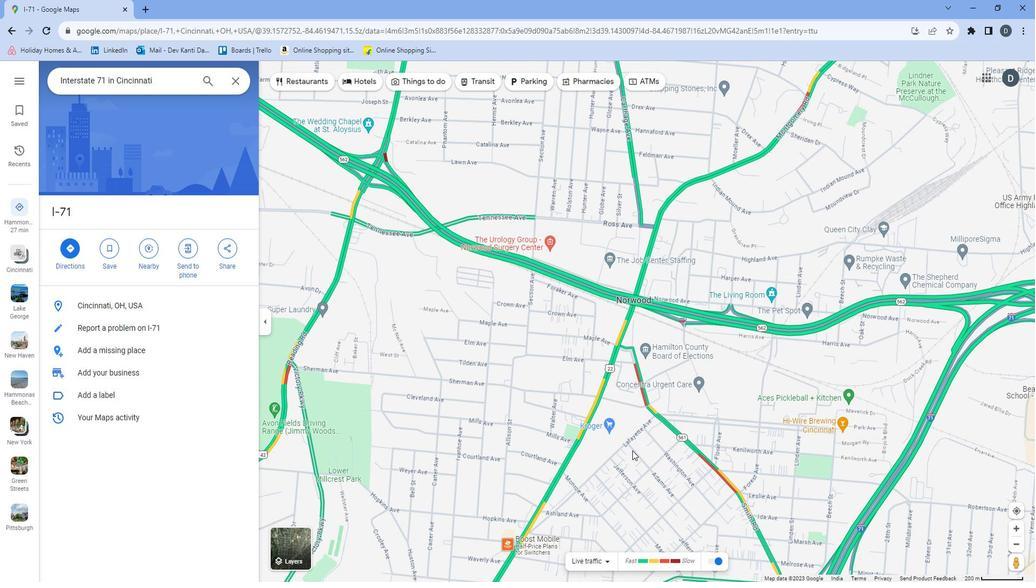 
Action: Mouse scrolled (631, 433) with delta (0, 0)
Screenshot: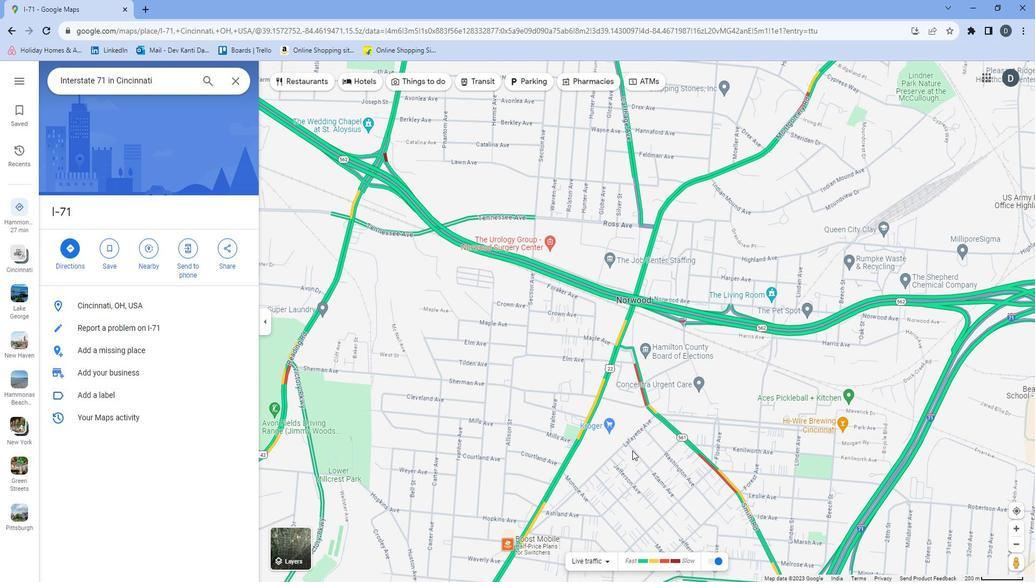 
Action: Mouse scrolled (631, 433) with delta (0, 0)
Screenshot: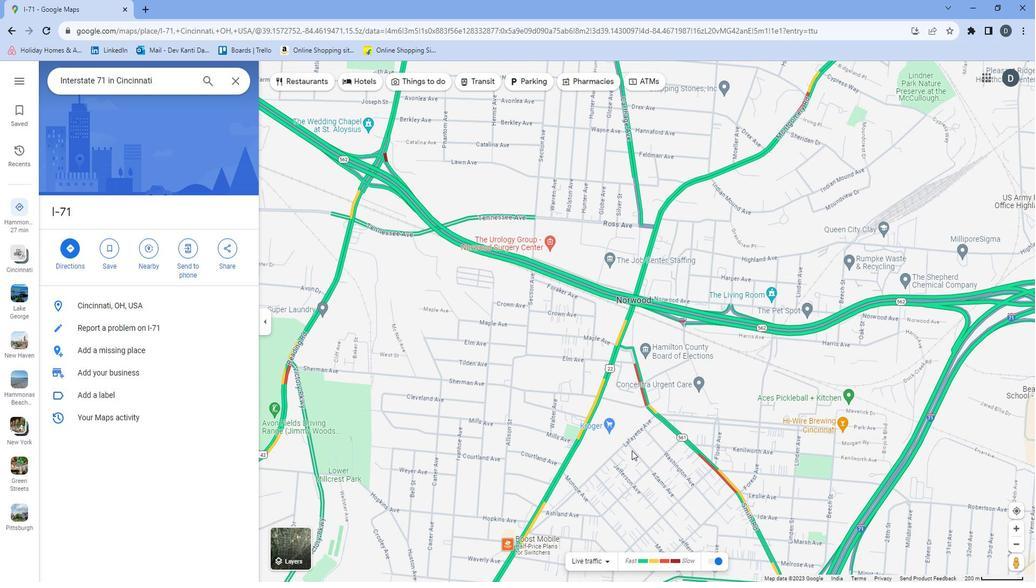 
Action: Mouse scrolled (631, 433) with delta (0, 0)
Screenshot: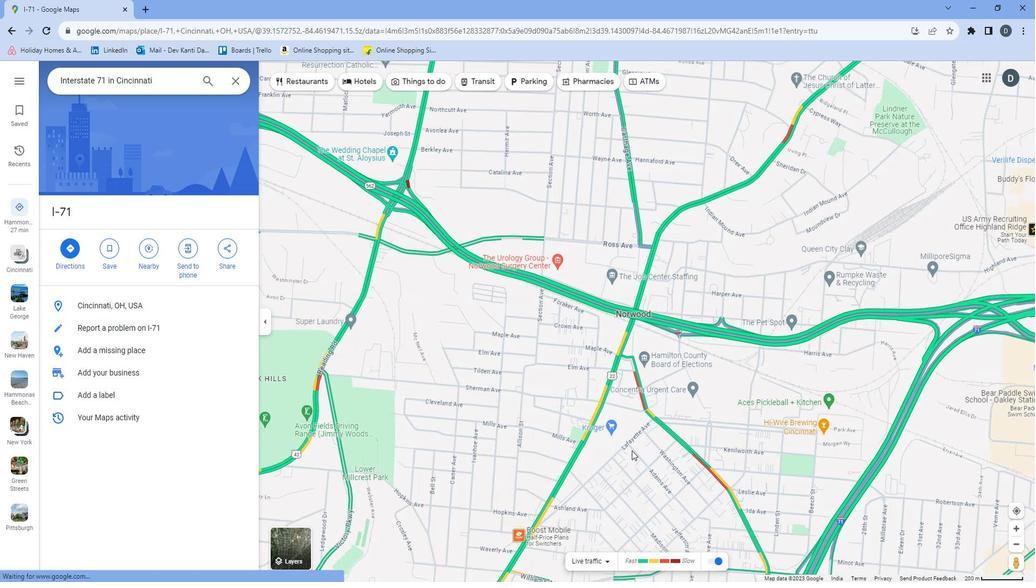 
Action: Mouse moved to (735, 429)
Screenshot: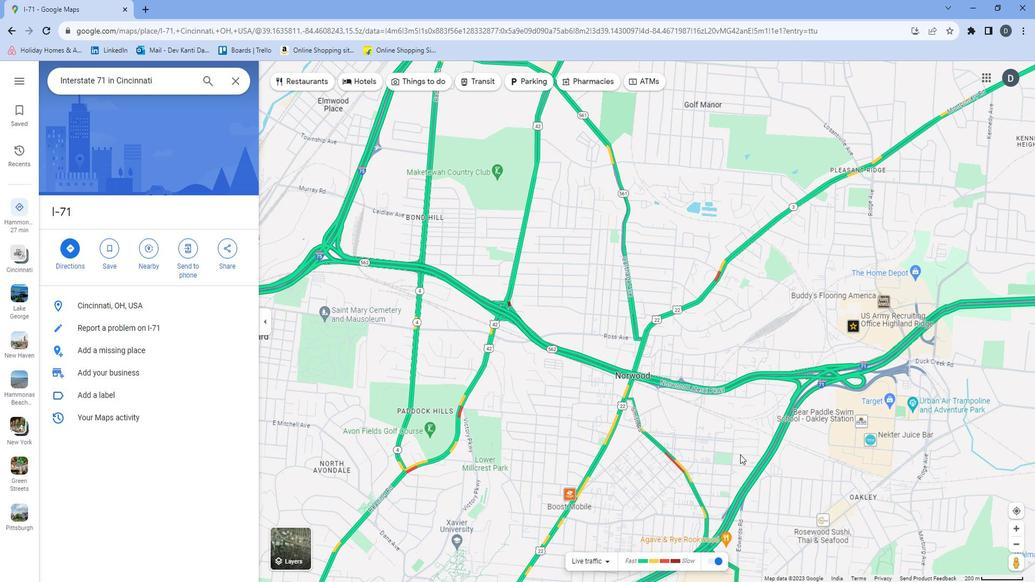 
Action: Mouse pressed left at (735, 429)
Screenshot: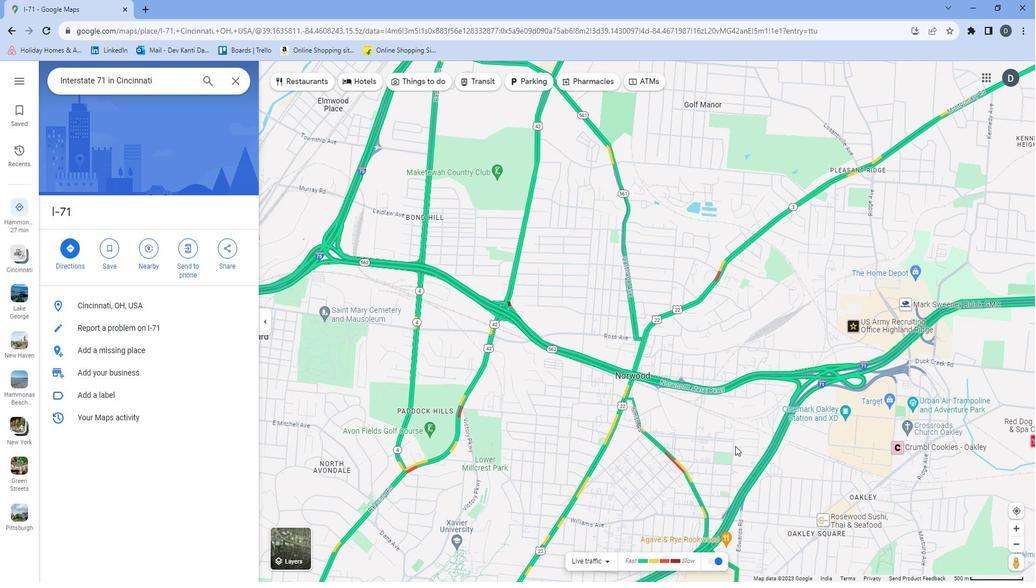 
Action: Mouse moved to (792, 381)
Screenshot: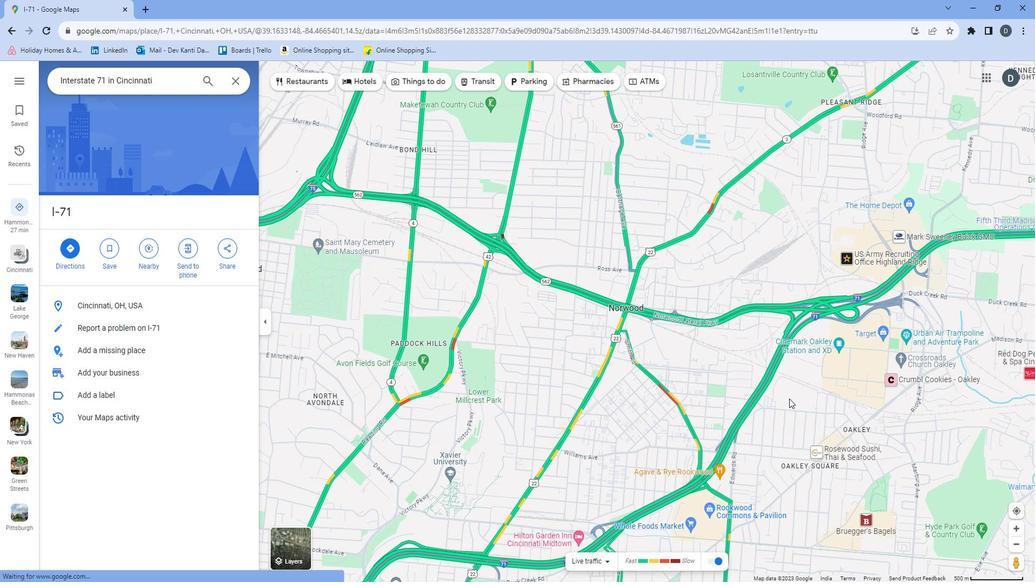 
Action: Mouse pressed left at (792, 381)
Screenshot: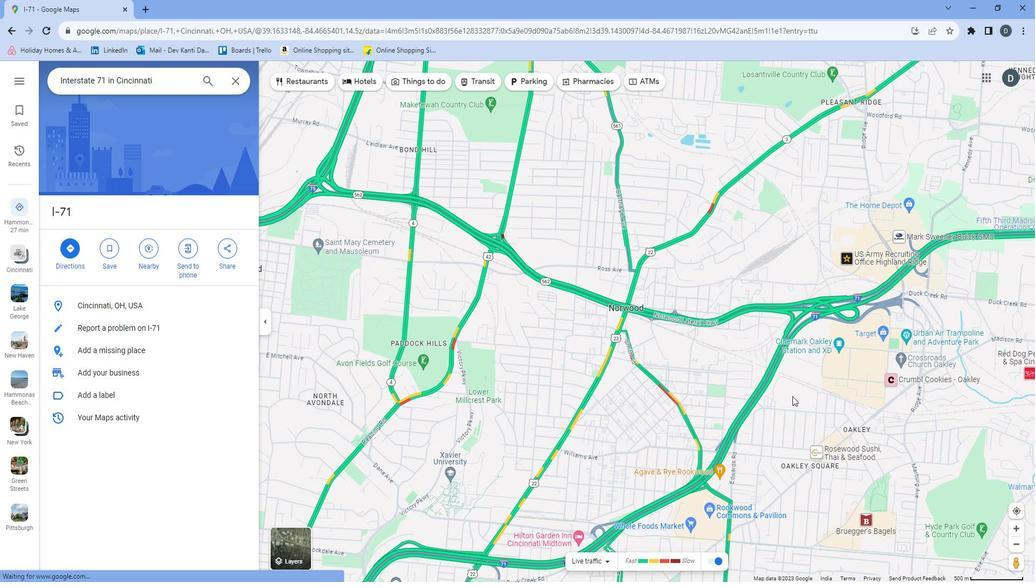 
Action: Mouse moved to (760, 340)
Screenshot: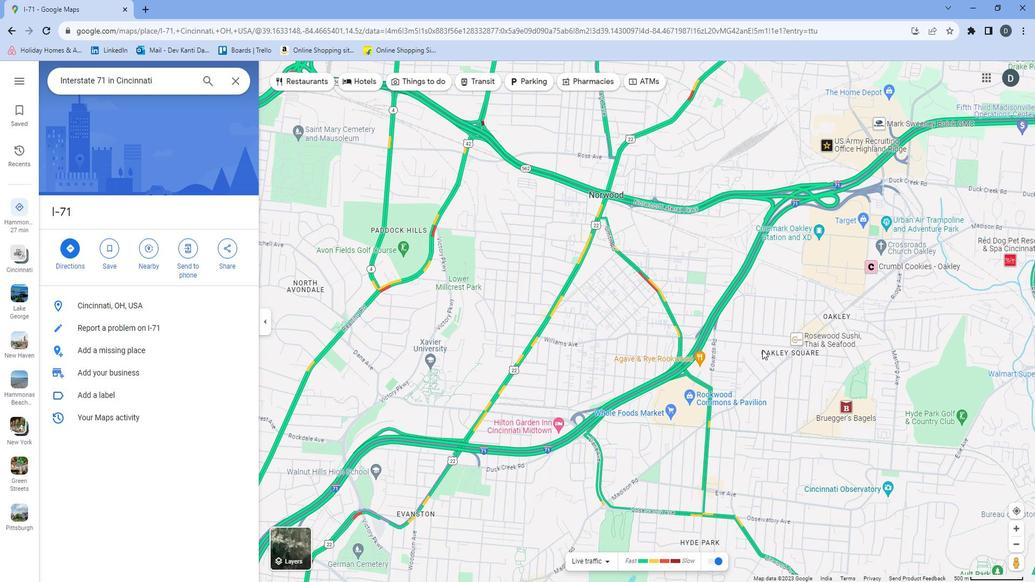 
Action: Mouse scrolled (760, 340) with delta (0, 0)
Screenshot: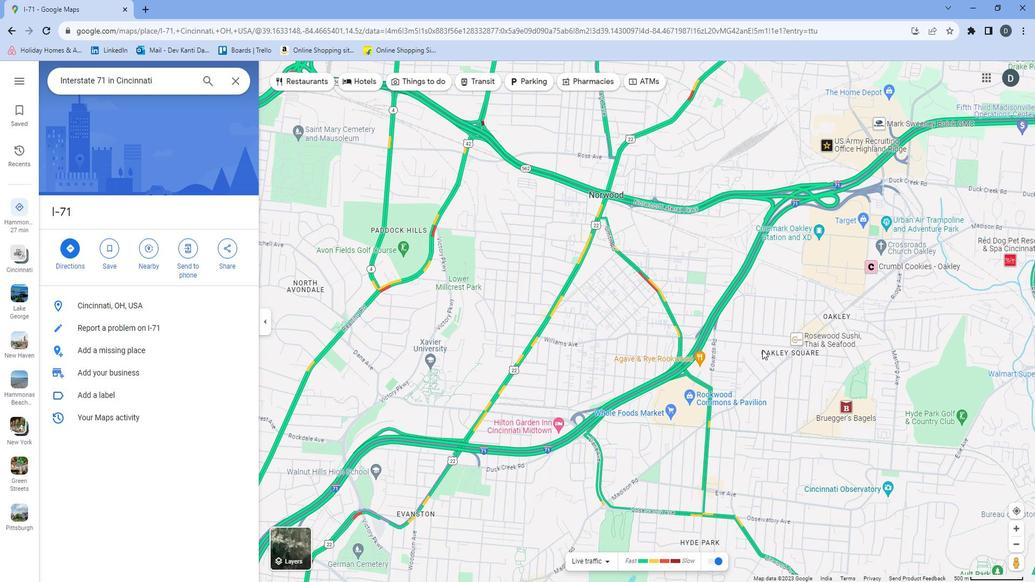 
Action: Mouse moved to (752, 356)
Screenshot: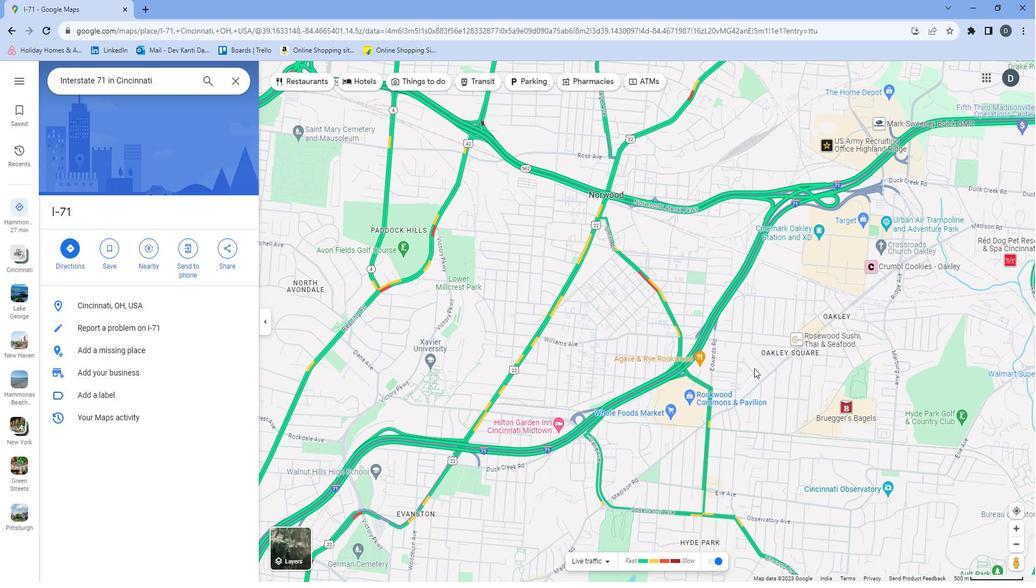 
Action: Mouse scrolled (752, 356) with delta (0, 0)
Screenshot: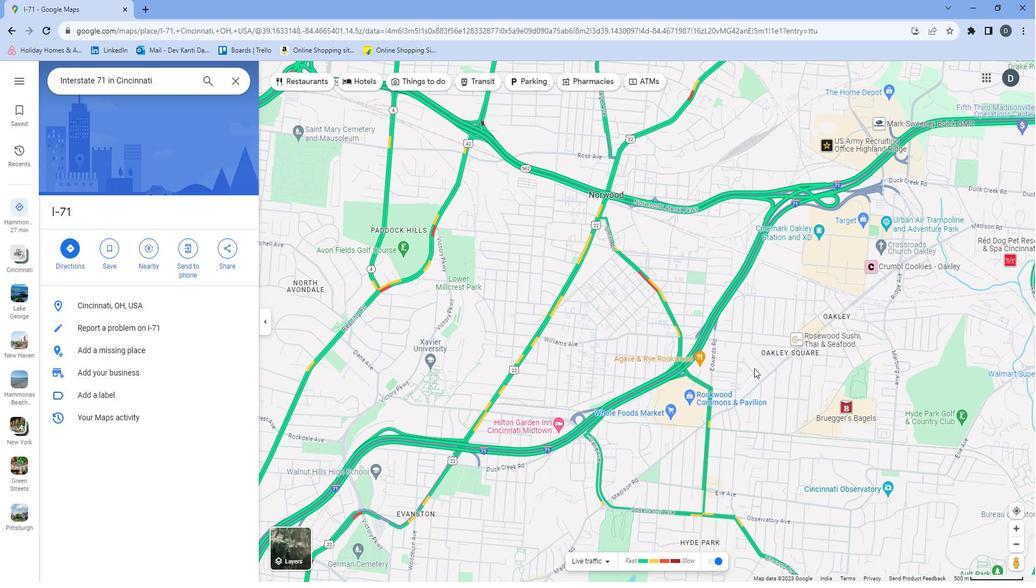
Action: Mouse moved to (748, 361)
Screenshot: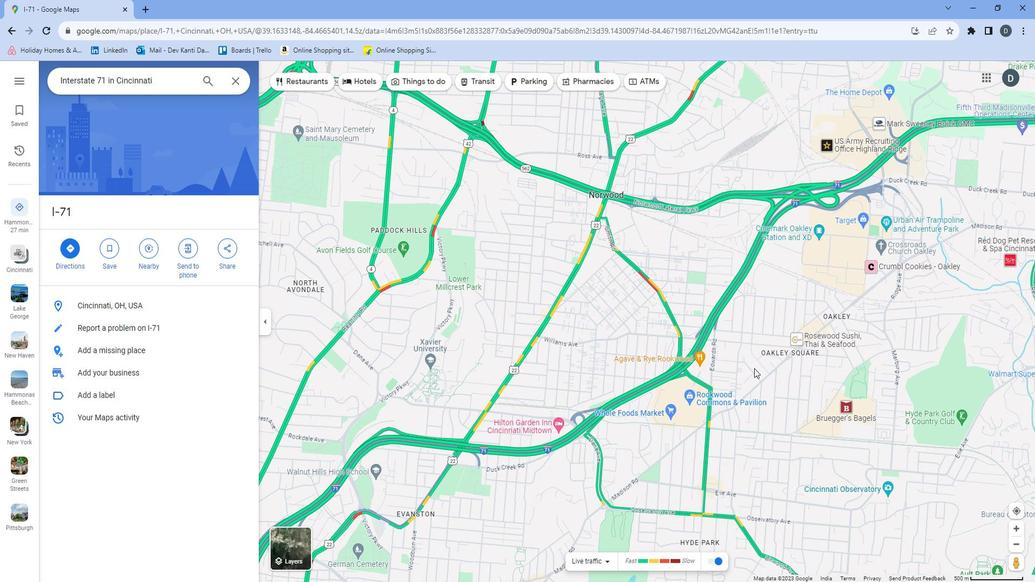 
Action: Mouse scrolled (748, 360) with delta (0, 0)
Screenshot: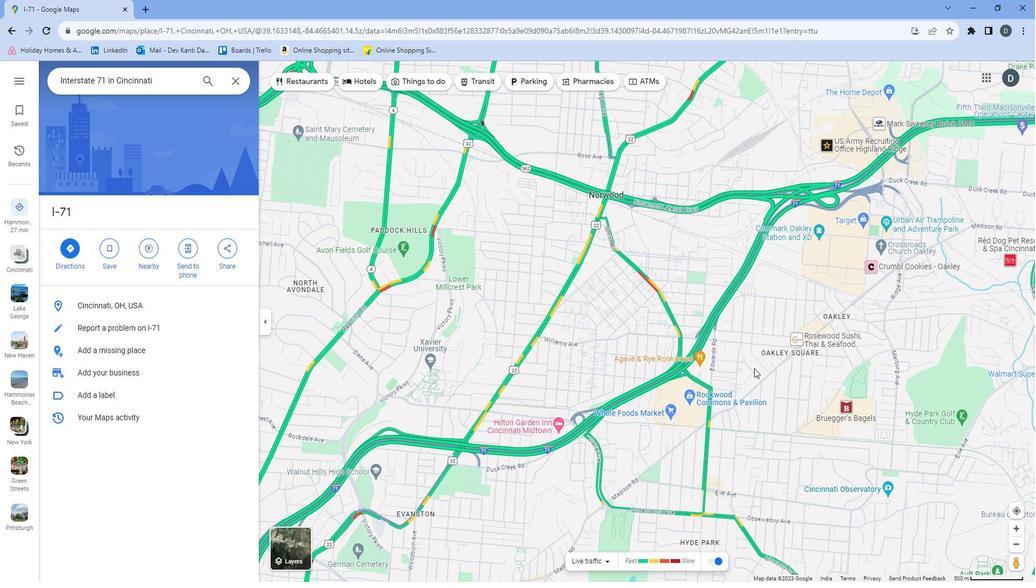 
Action: Mouse moved to (746, 400)
Screenshot: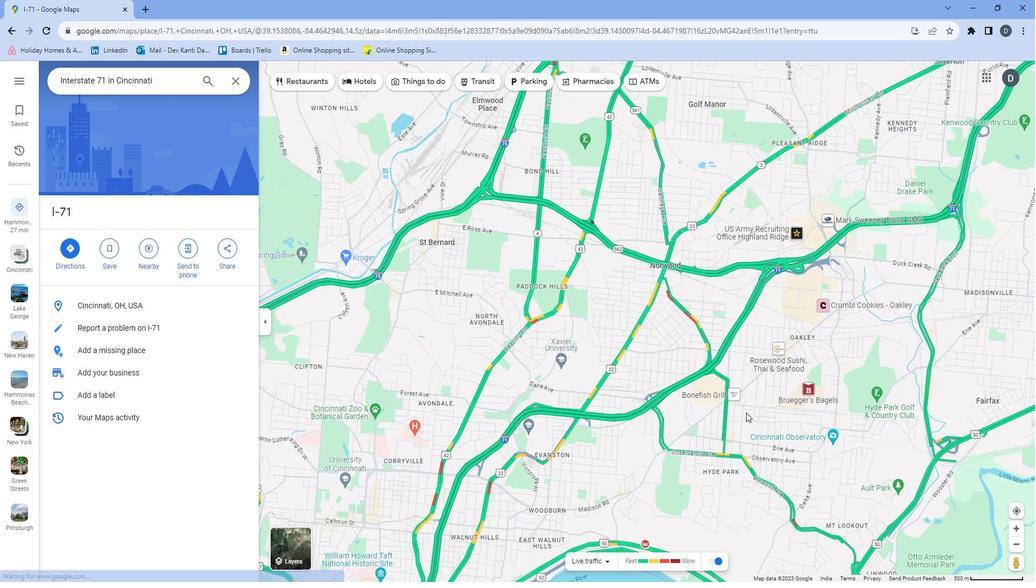 
Action: Mouse pressed left at (746, 400)
Screenshot: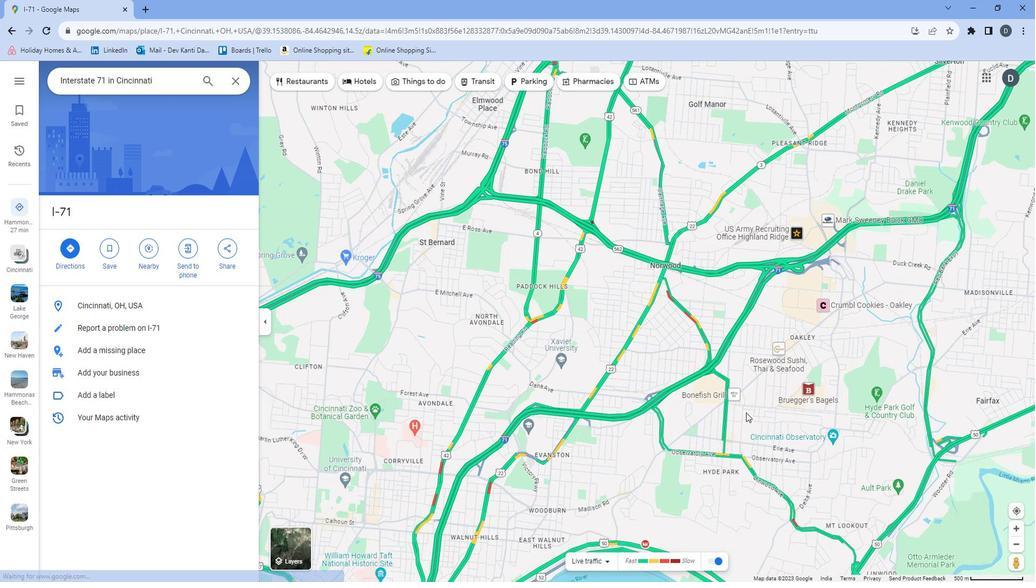 
Action: Mouse moved to (705, 401)
Screenshot: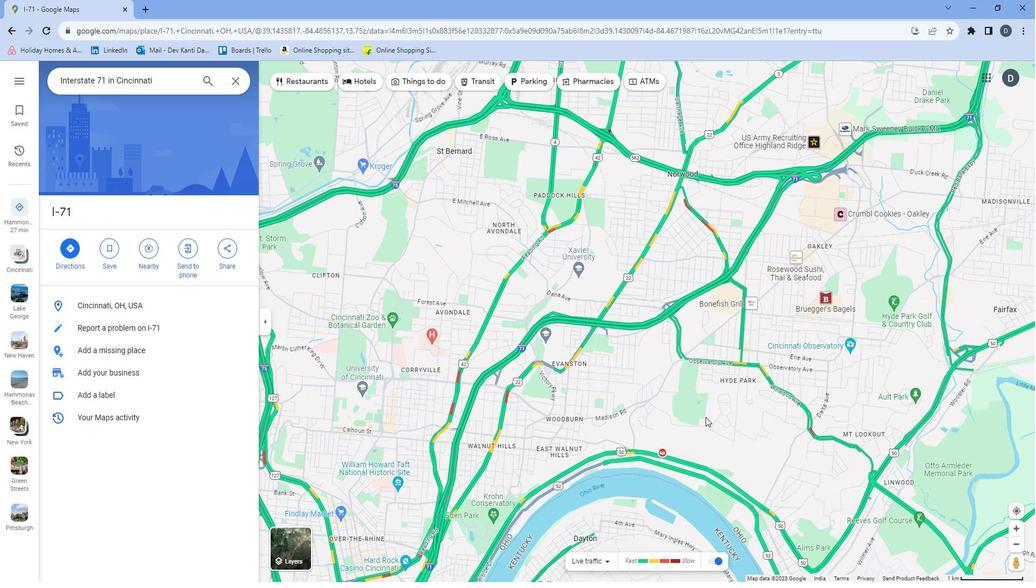 
Action: Mouse pressed left at (705, 401)
Screenshot: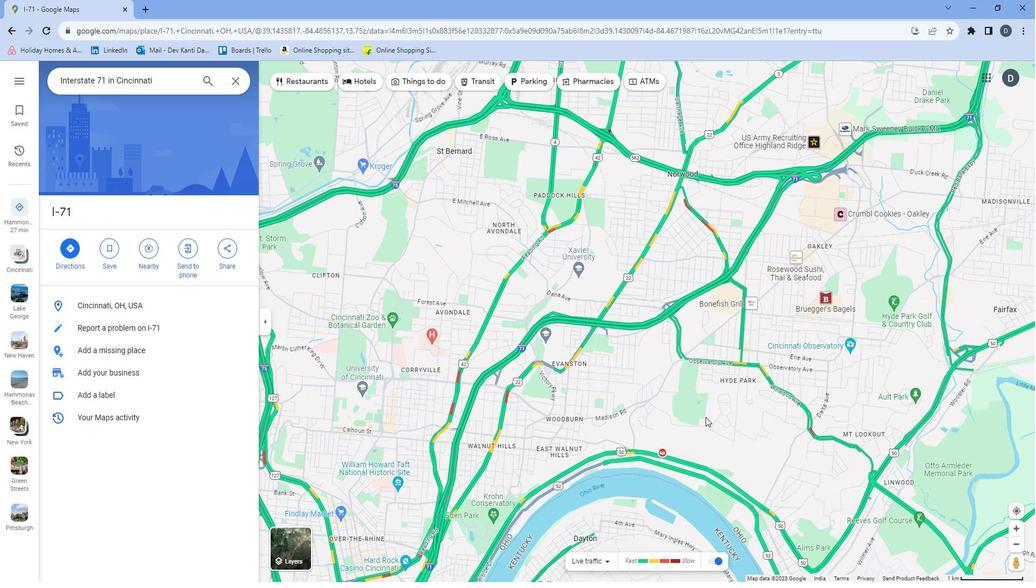 
Action: Mouse moved to (590, 407)
Screenshot: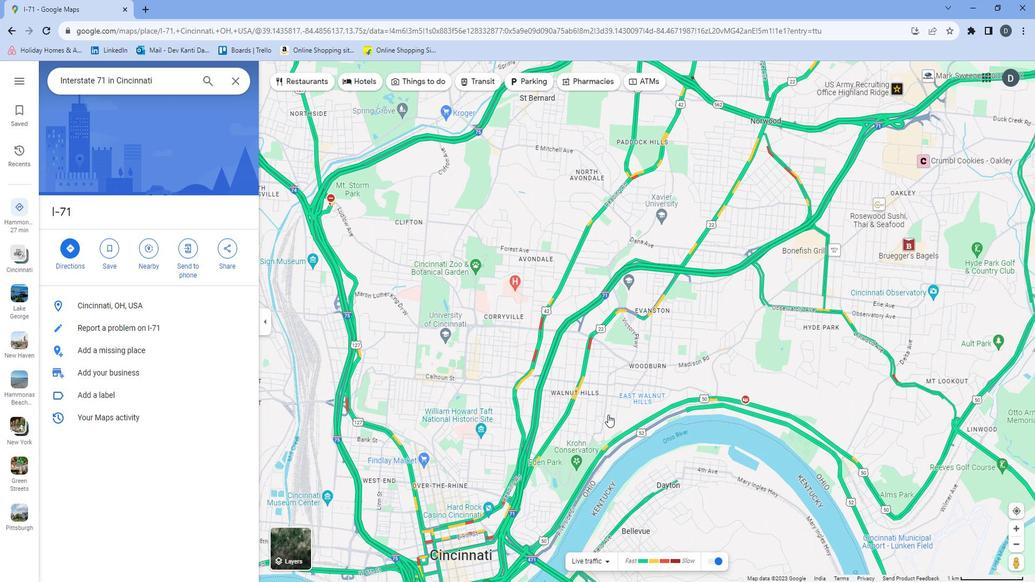 
Action: Mouse pressed left at (590, 407)
Screenshot: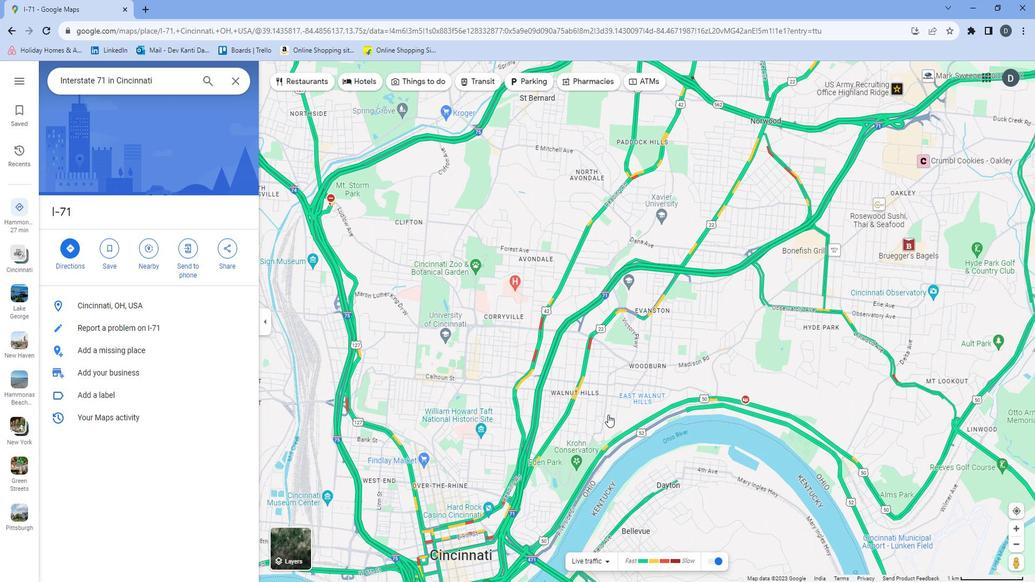 
Action: Mouse moved to (635, 439)
Screenshot: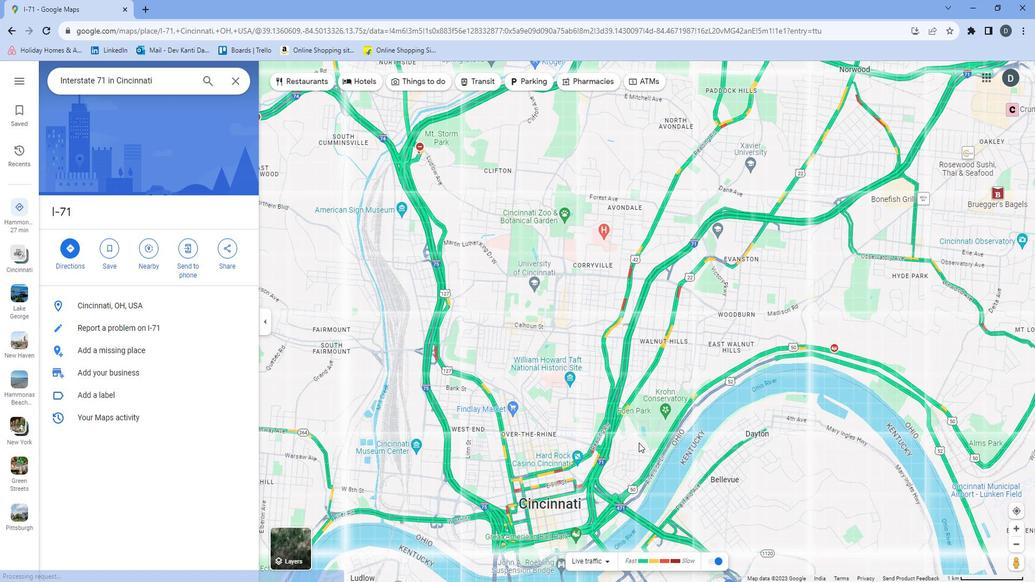 
Action: Mouse scrolled (635, 439) with delta (0, 0)
Screenshot: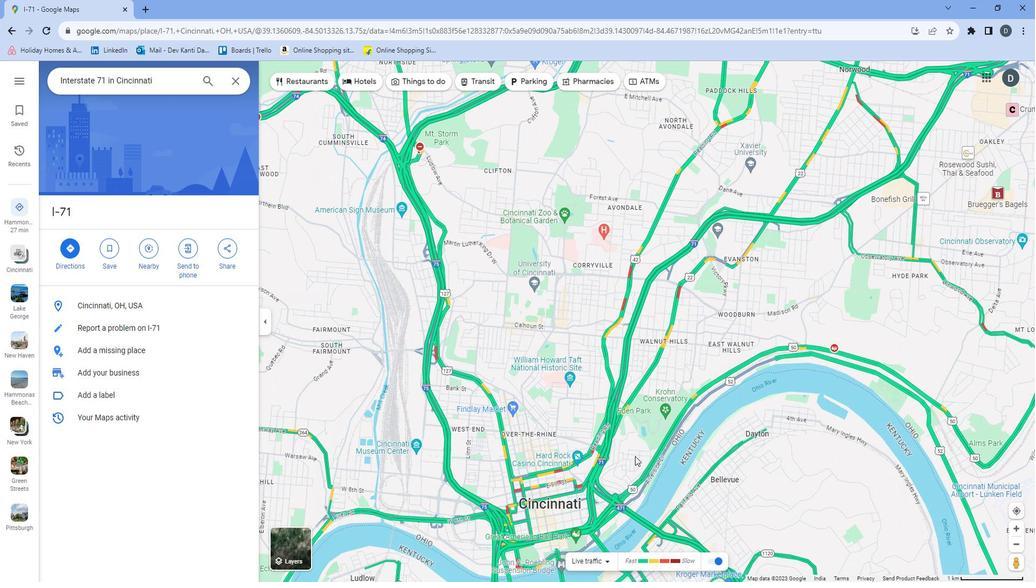 
Action: Mouse moved to (631, 440)
Screenshot: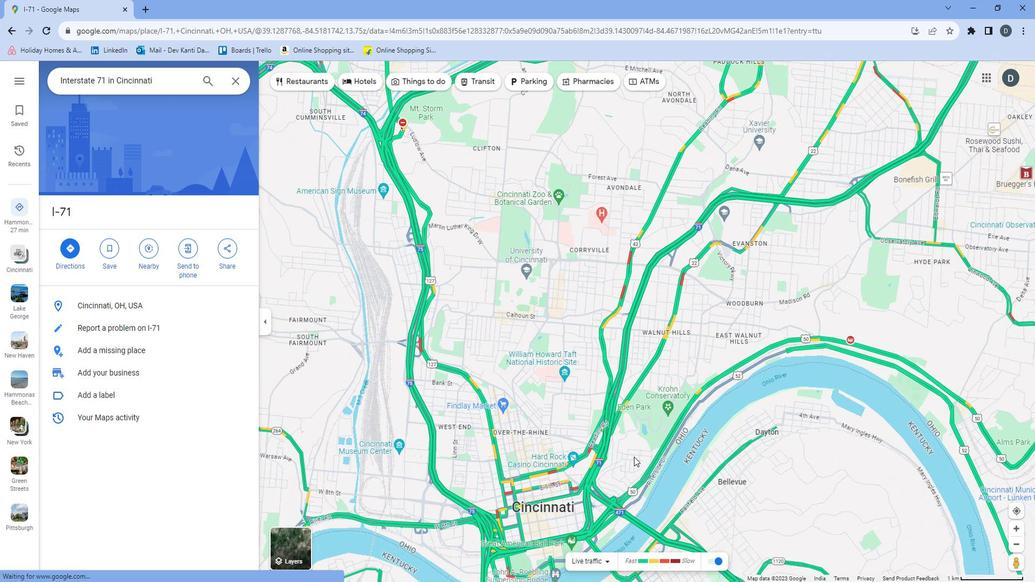 
Action: Mouse pressed left at (631, 440)
Screenshot: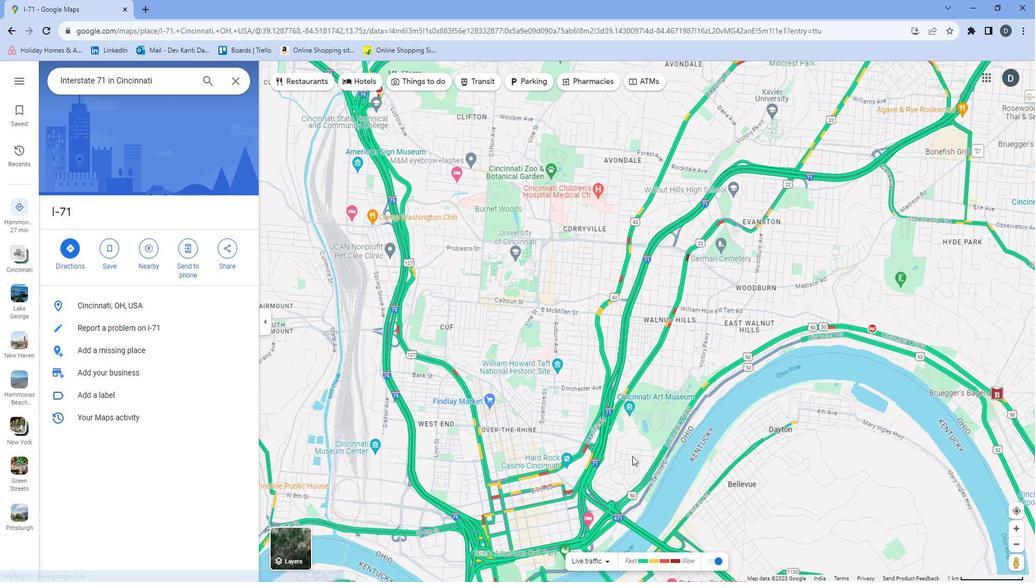 
Action: Mouse moved to (644, 362)
Screenshot: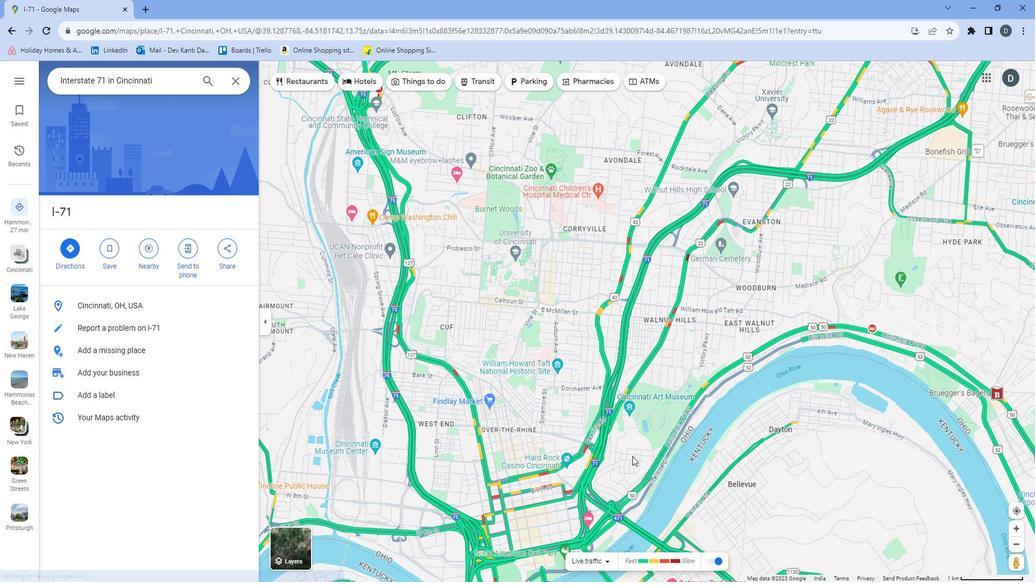 
